 Task: Determine the distance and displacement from Phoenix to Petrified Forest National Park.
Action: Mouse moved to (401, 116)
Screenshot: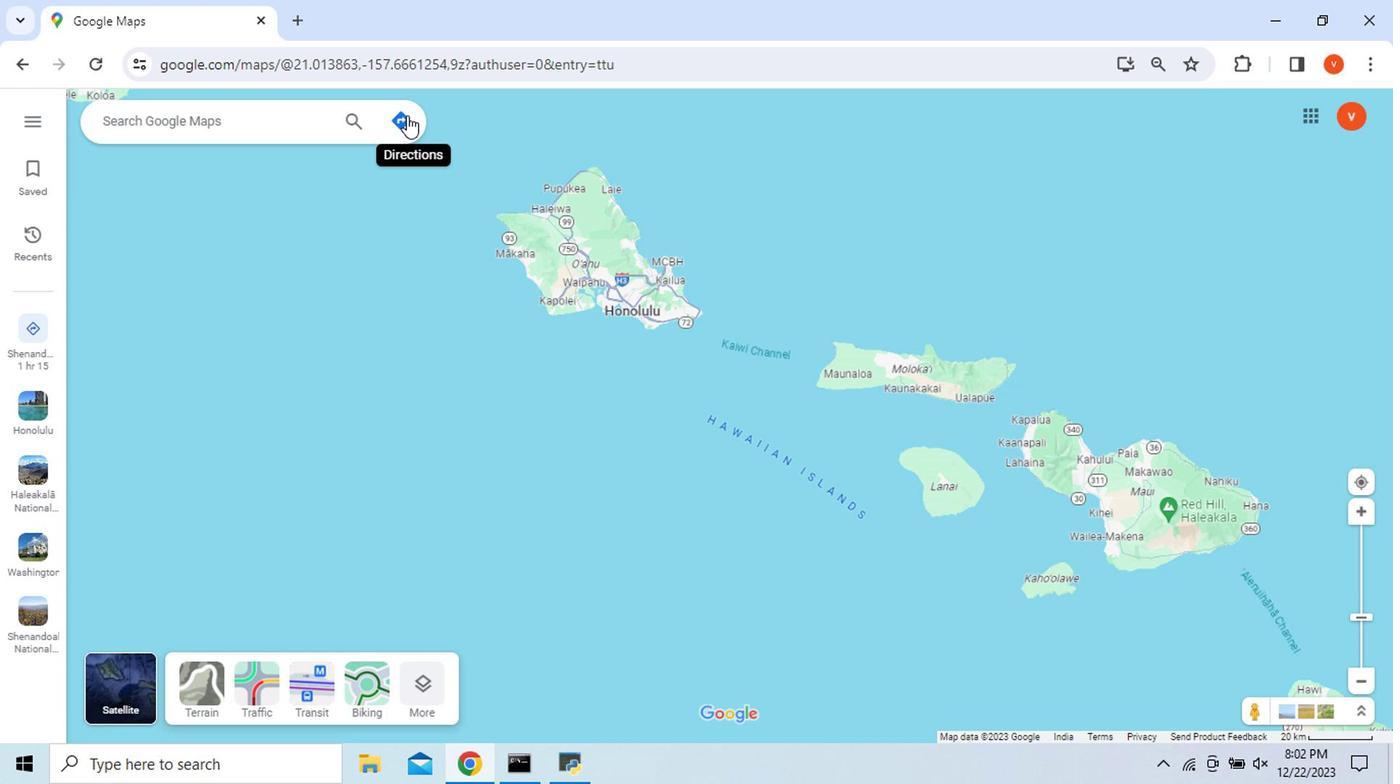 
Action: Mouse pressed left at (401, 116)
Screenshot: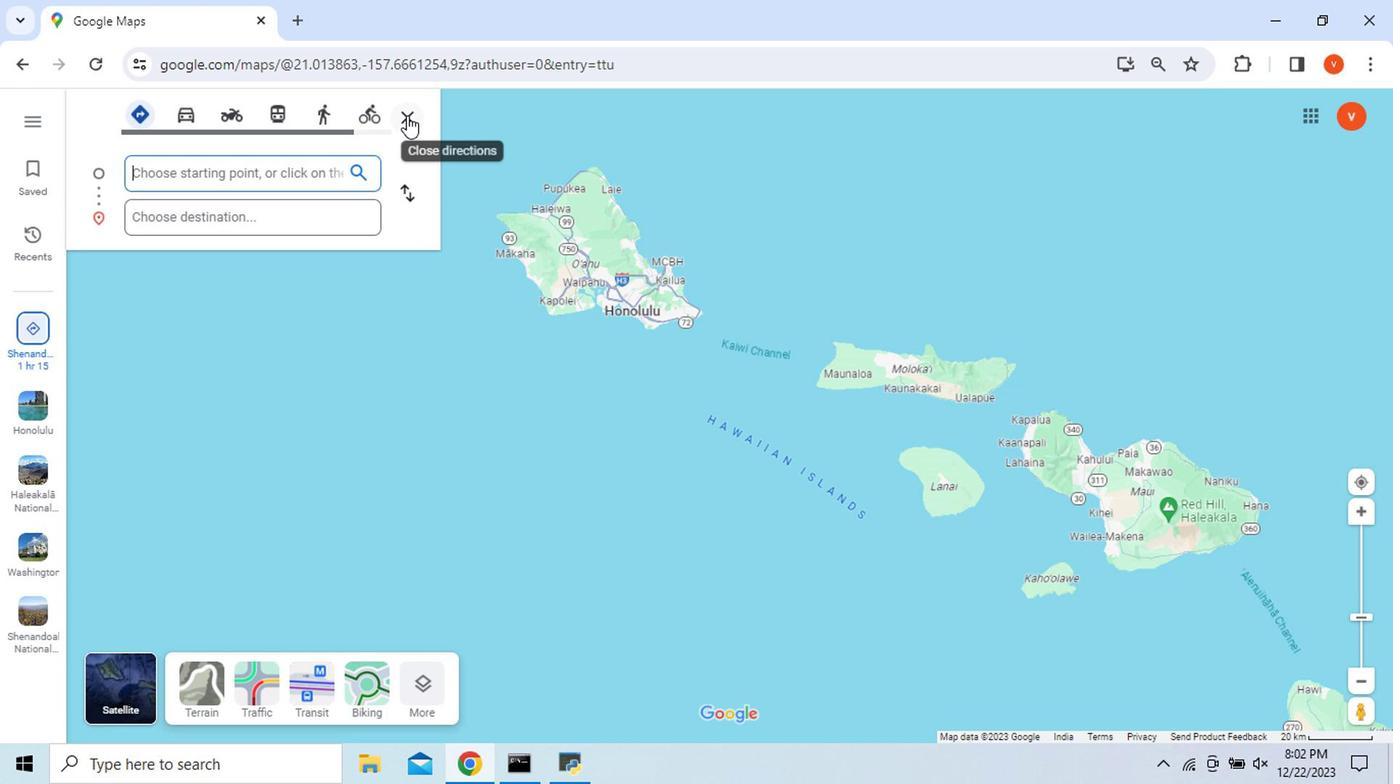 
Action: Mouse moved to (659, 301)
Screenshot: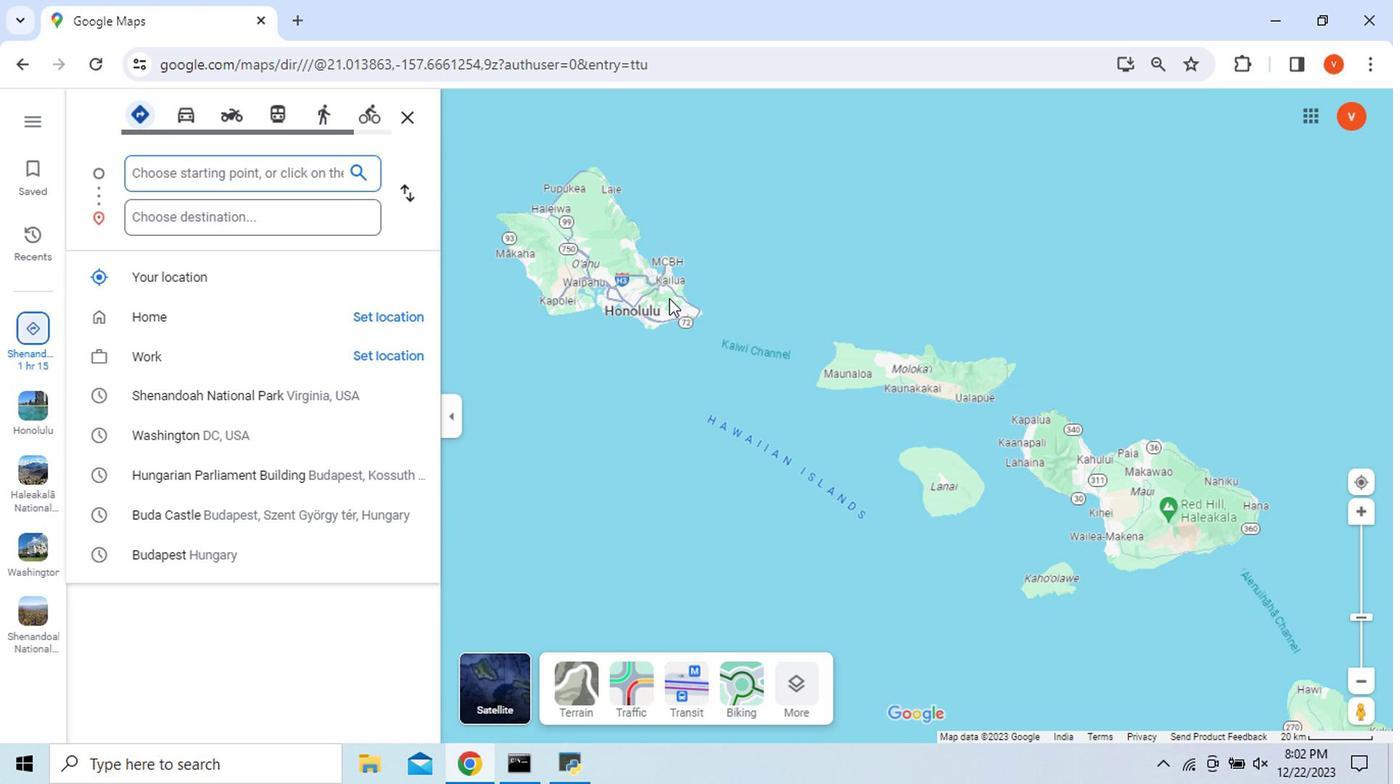 
Action: Key pressed <Key.shift_r>Phoen
Screenshot: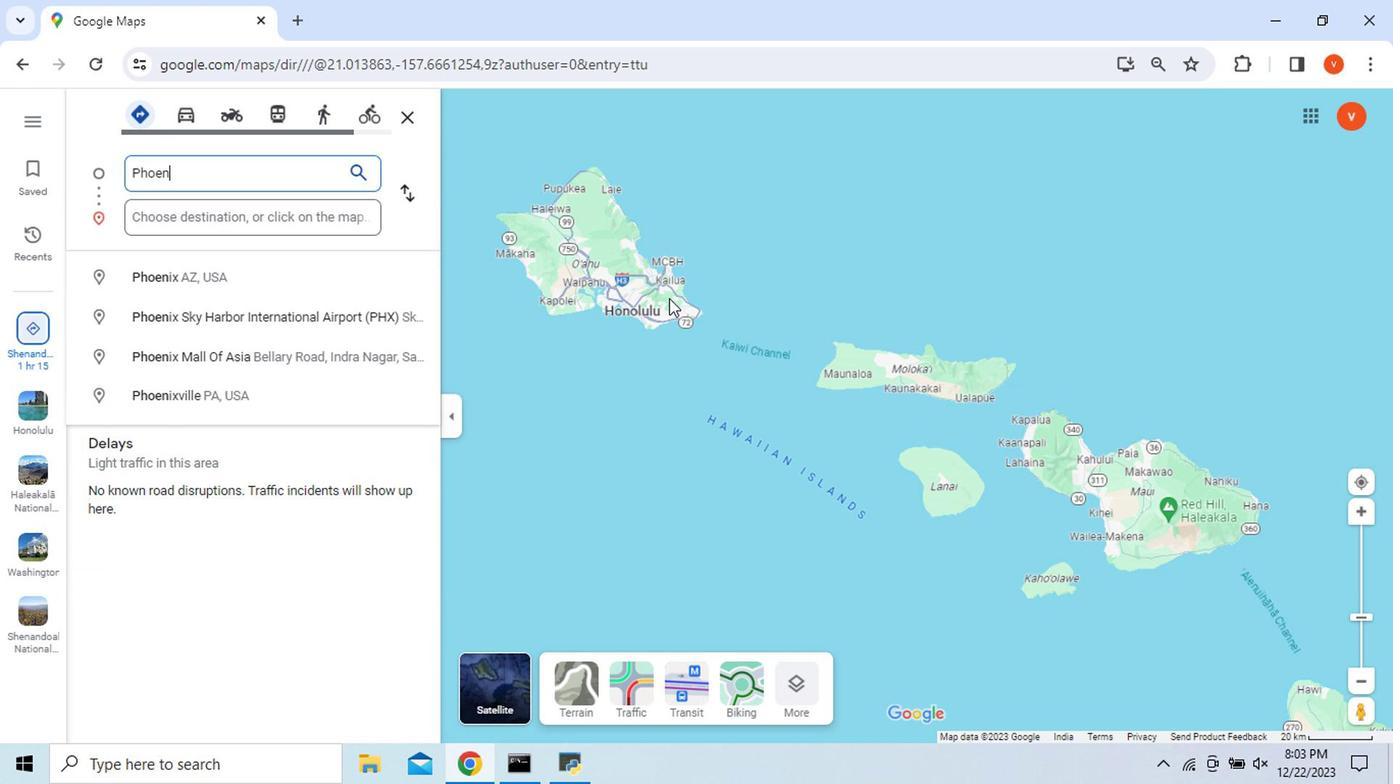 
Action: Mouse moved to (215, 279)
Screenshot: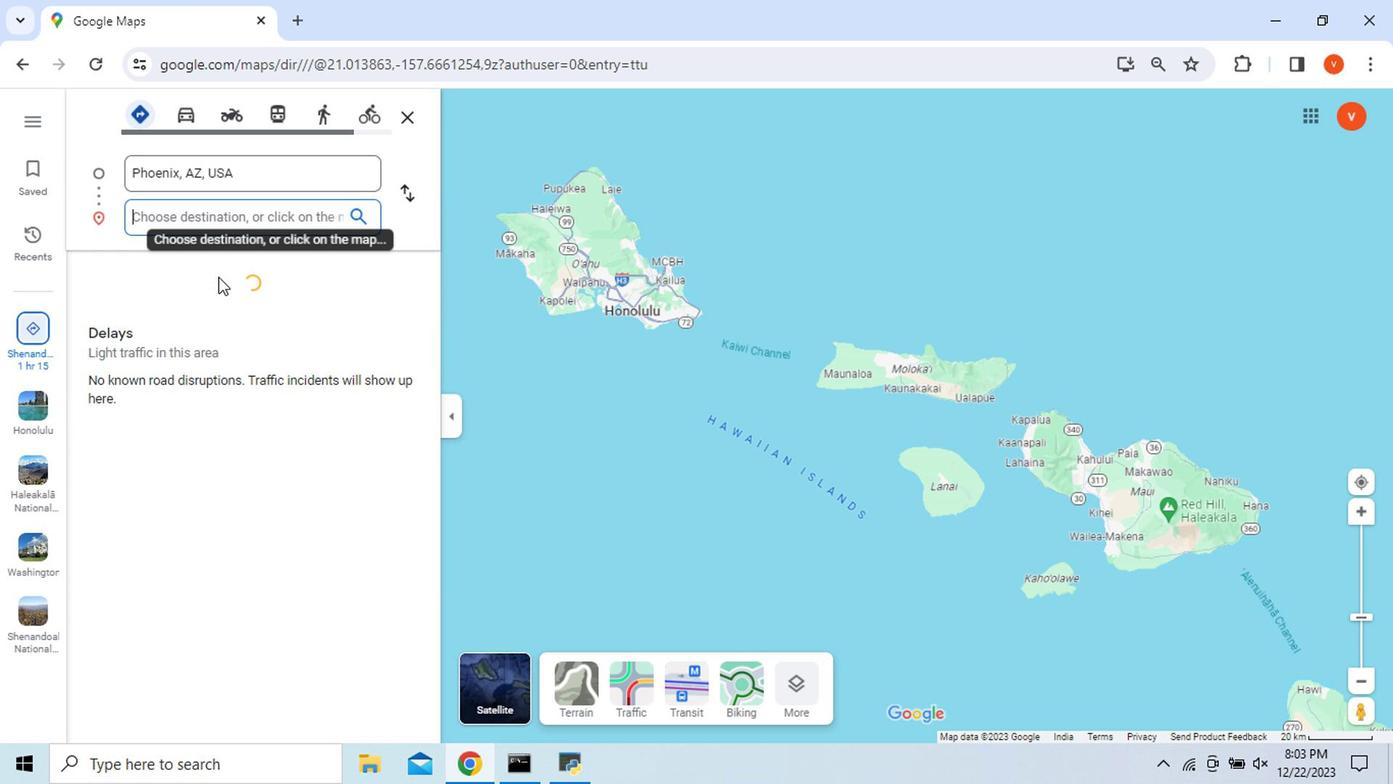 
Action: Mouse pressed left at (215, 279)
Screenshot: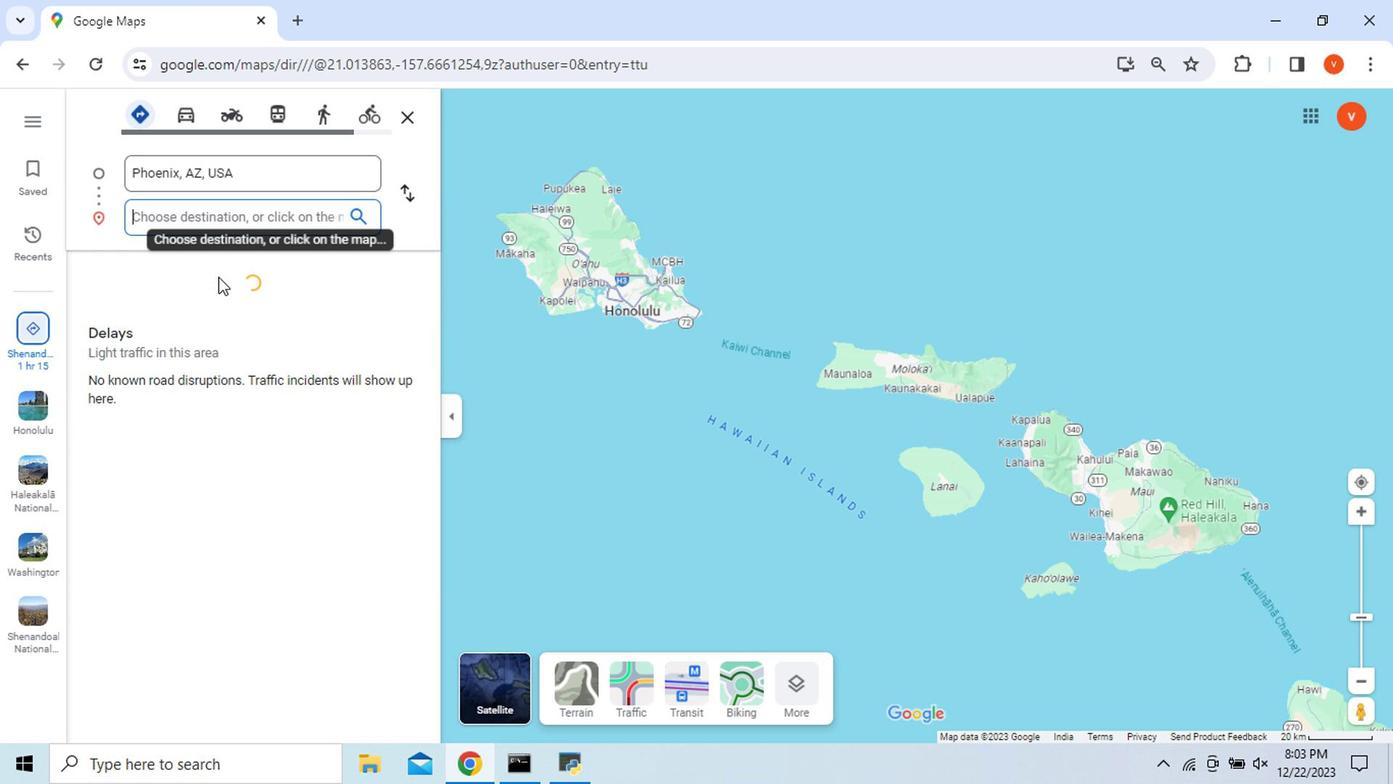 
Action: Mouse moved to (288, 365)
Screenshot: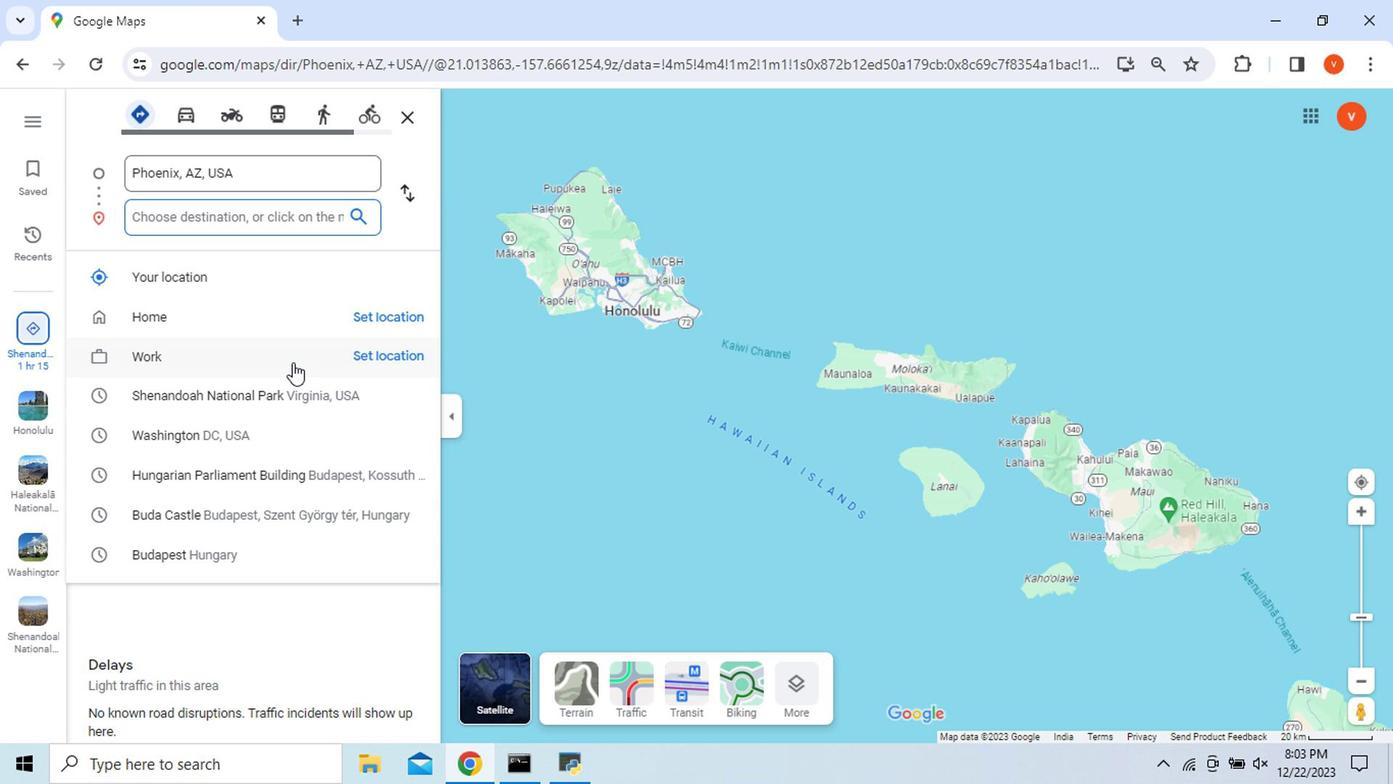 
Action: Key pressed <Key.shift_r>Petrif
Screenshot: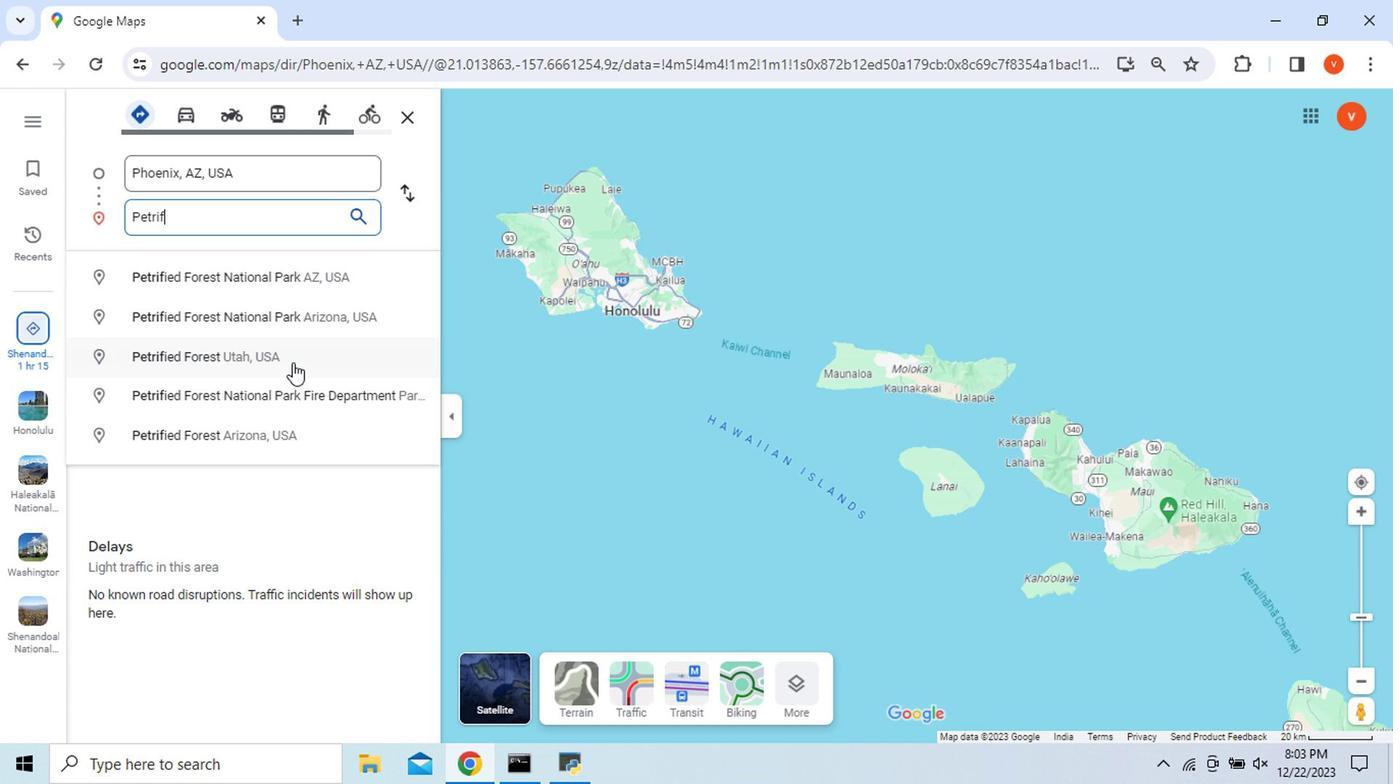 
Action: Mouse moved to (331, 279)
Screenshot: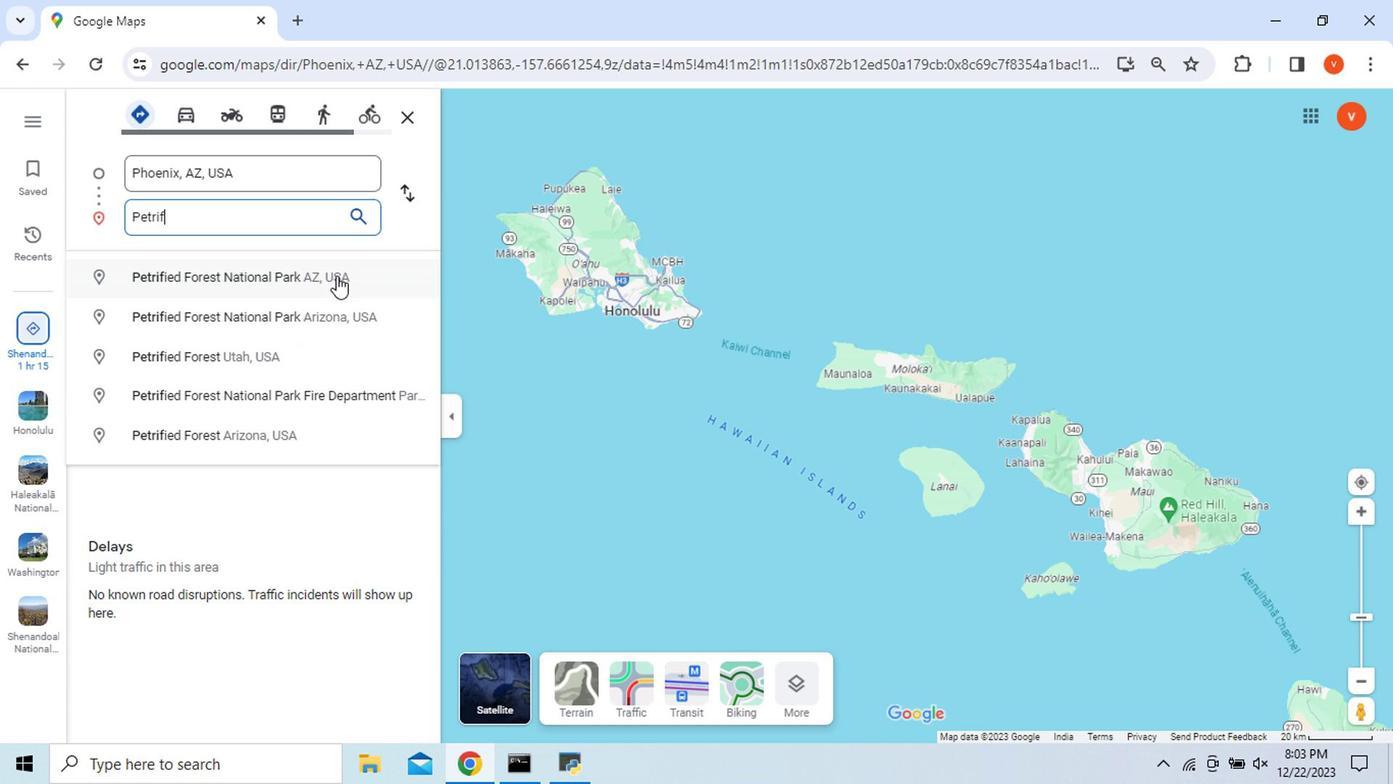 
Action: Mouse pressed left at (331, 279)
Screenshot: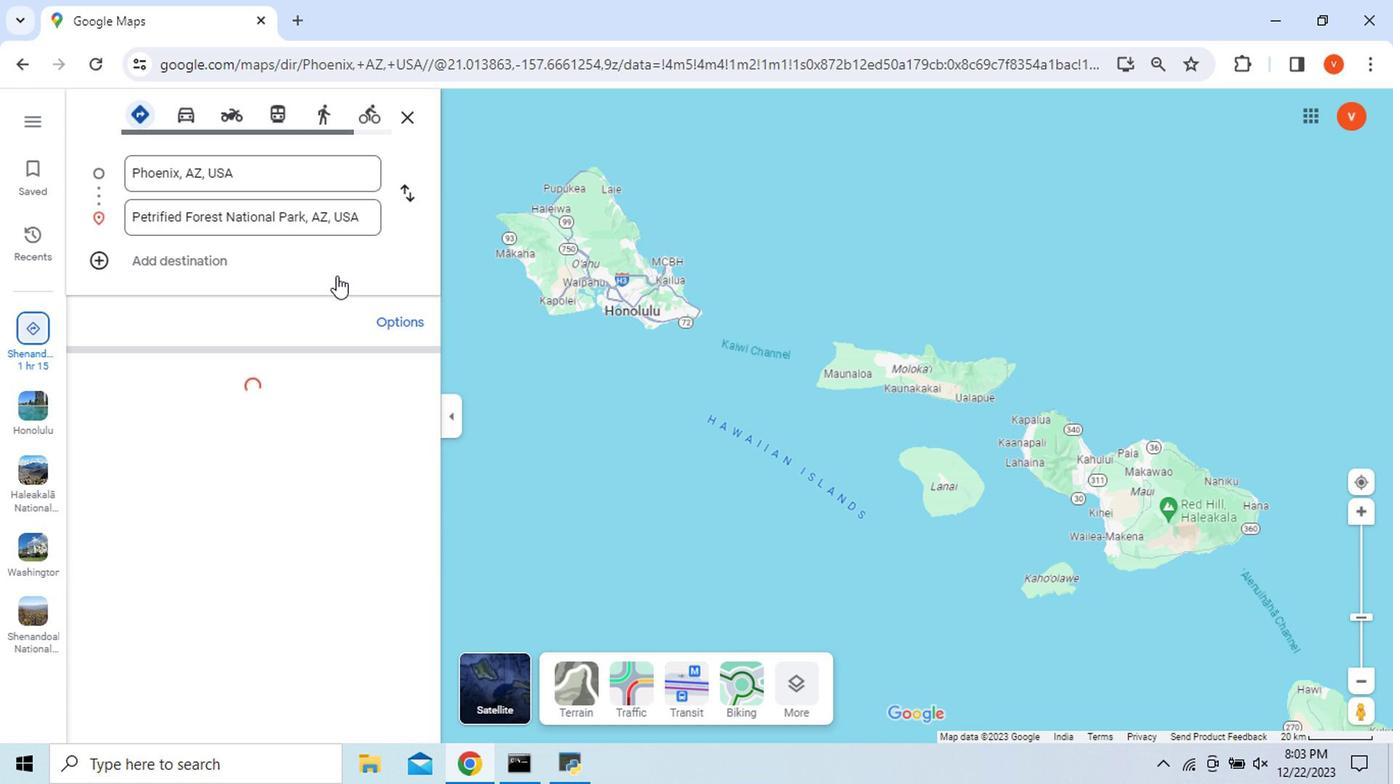 
Action: Mouse moved to (858, 509)
Screenshot: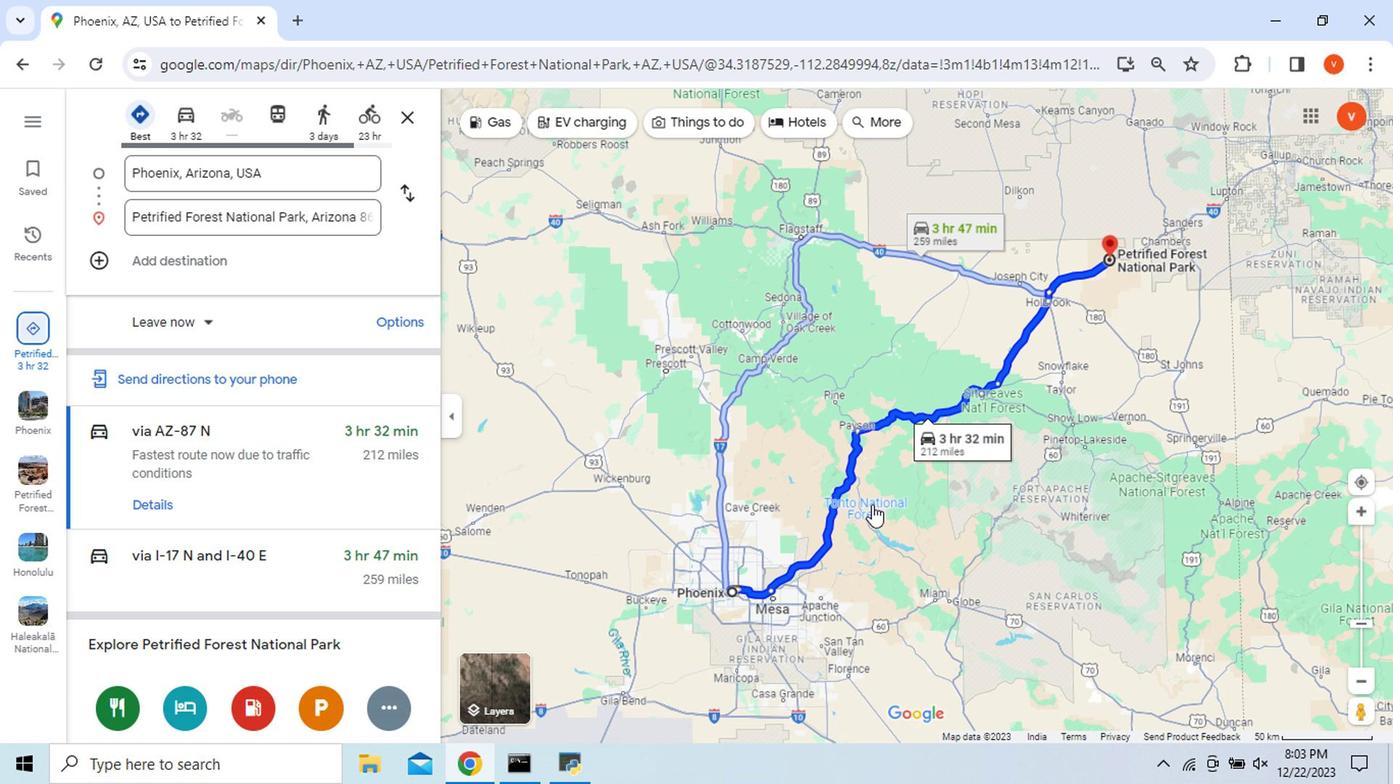 
Action: Mouse pressed right at (858, 509)
Screenshot: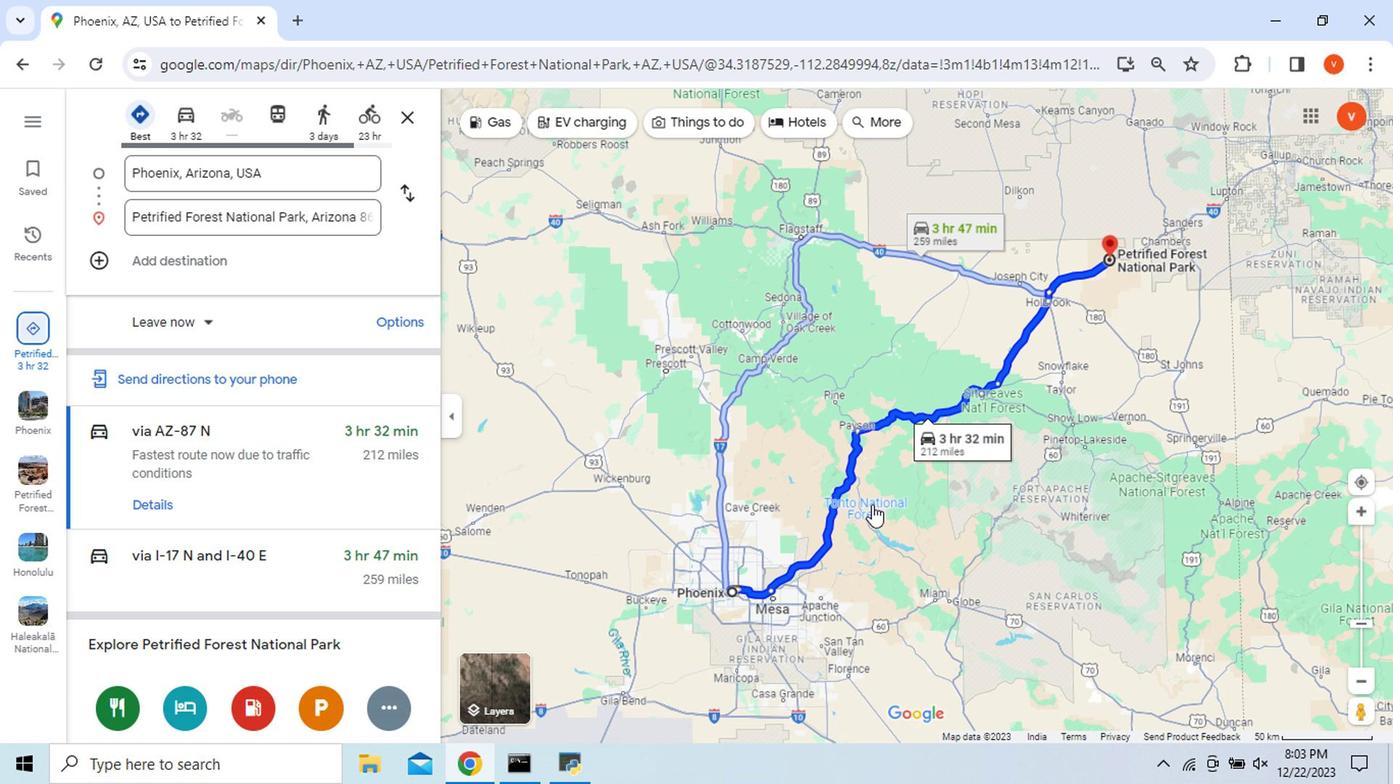 
Action: Mouse moved to (895, 651)
Screenshot: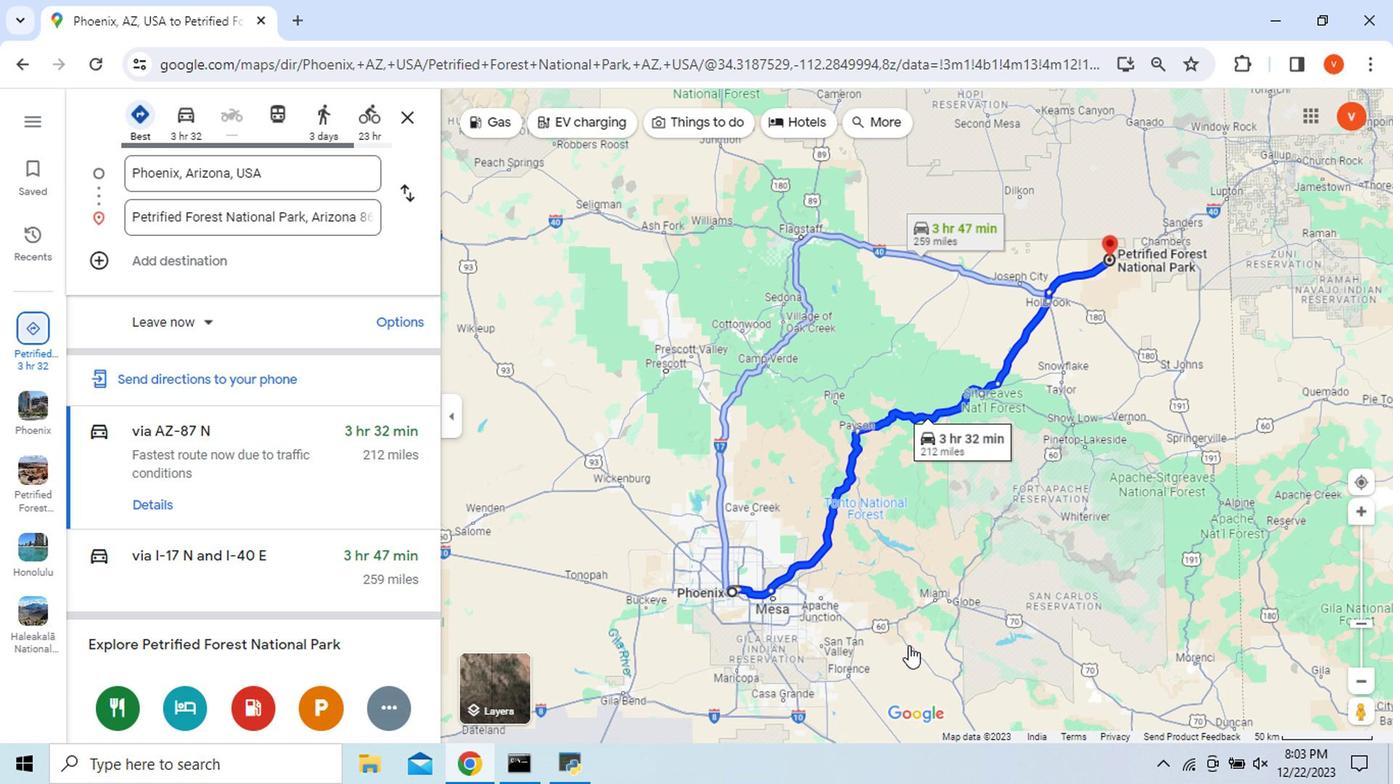 
Action: Mouse pressed left at (895, 651)
Screenshot: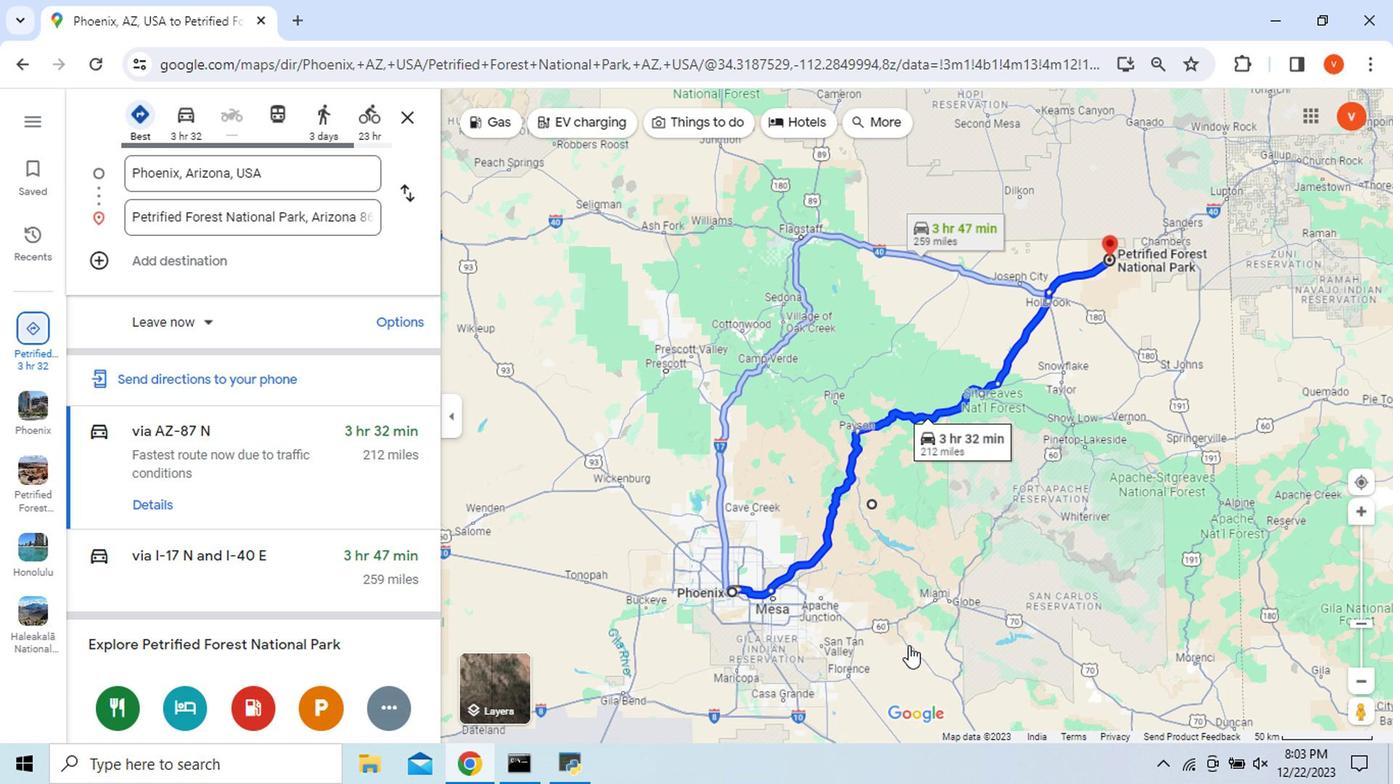 
Action: Mouse moved to (860, 514)
Screenshot: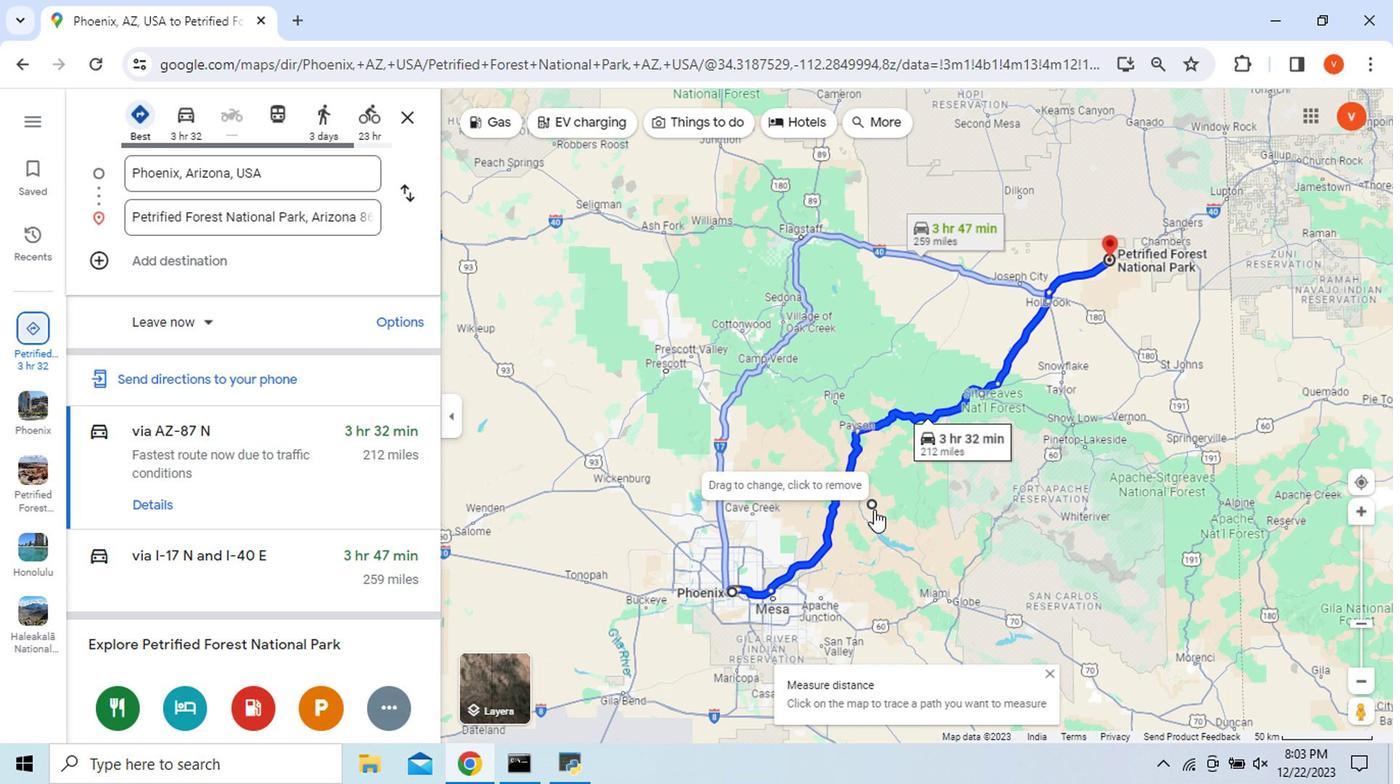 
Action: Mouse pressed left at (860, 514)
Screenshot: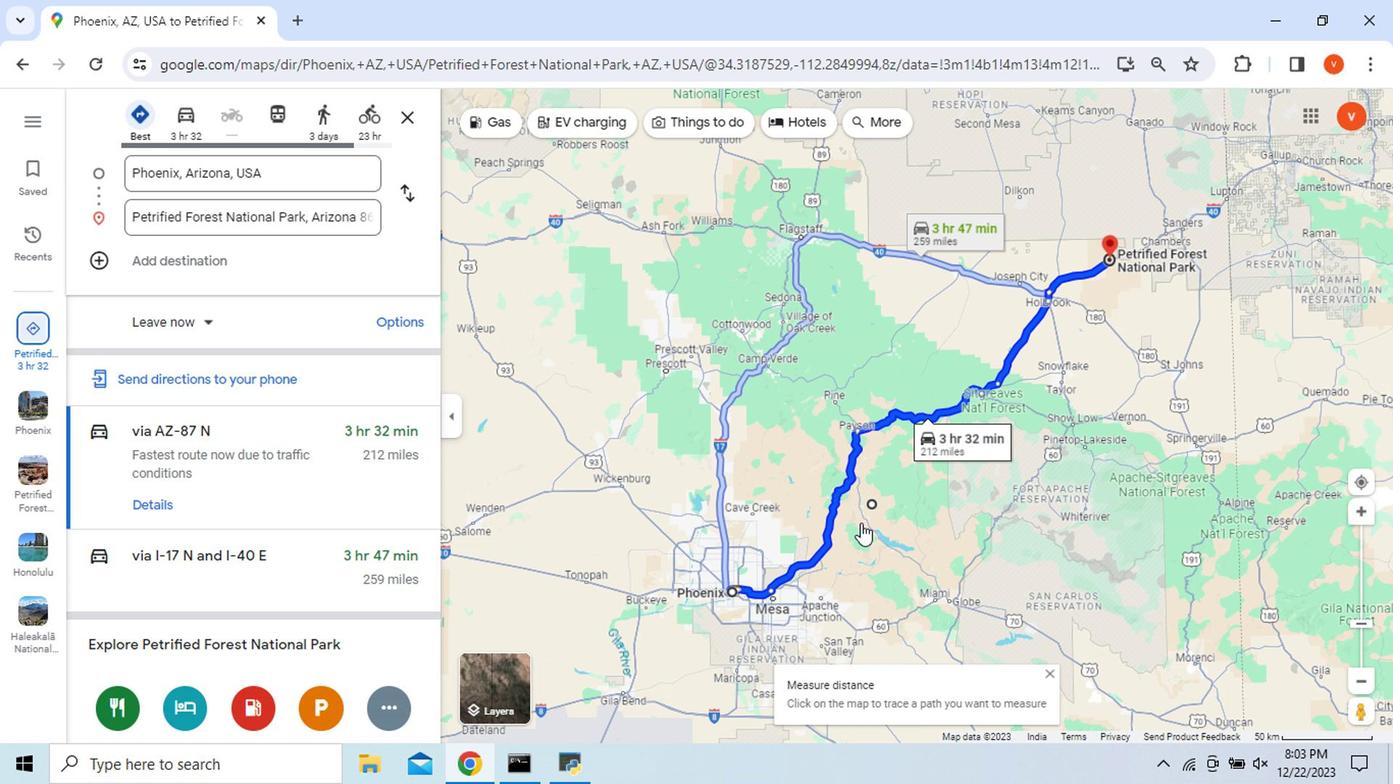 
Action: Mouse moved to (738, 607)
Screenshot: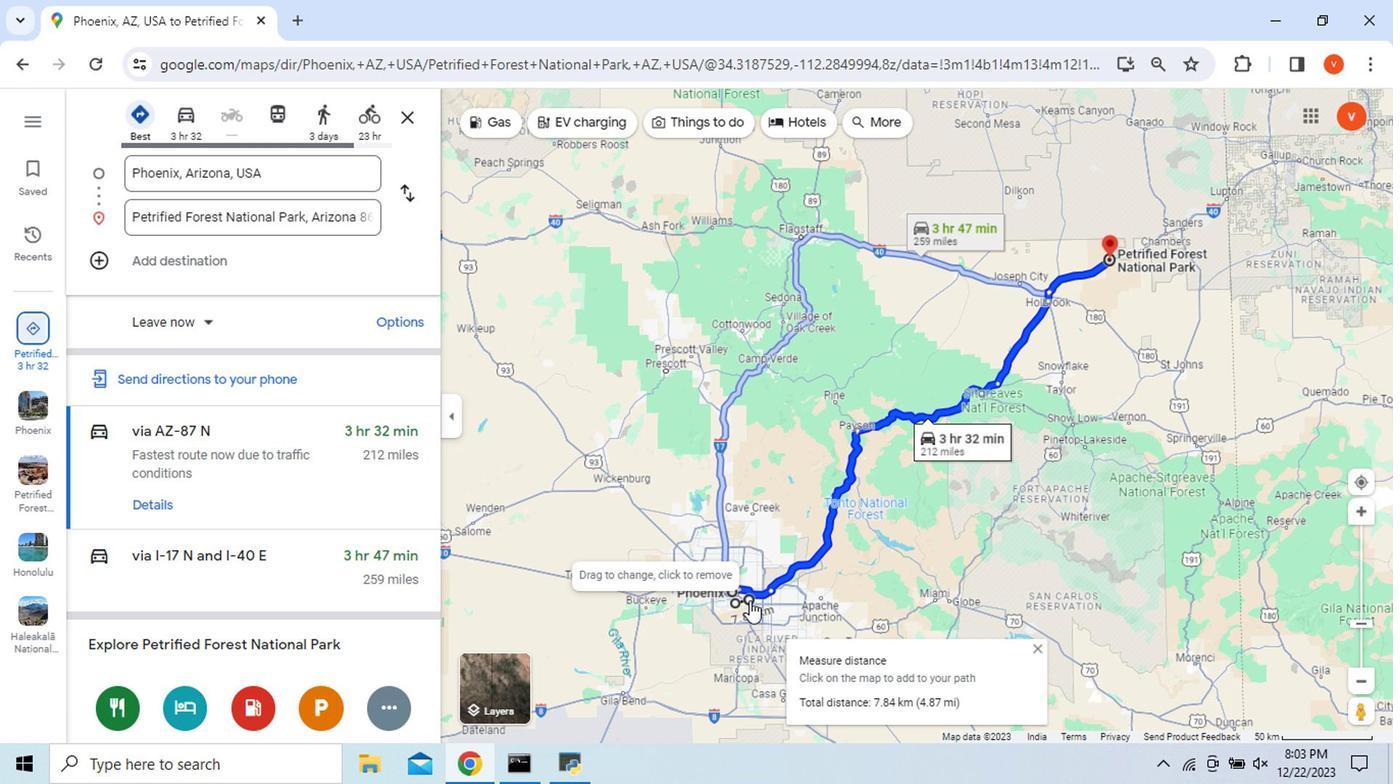 
Action: Mouse pressed left at (738, 607)
Screenshot: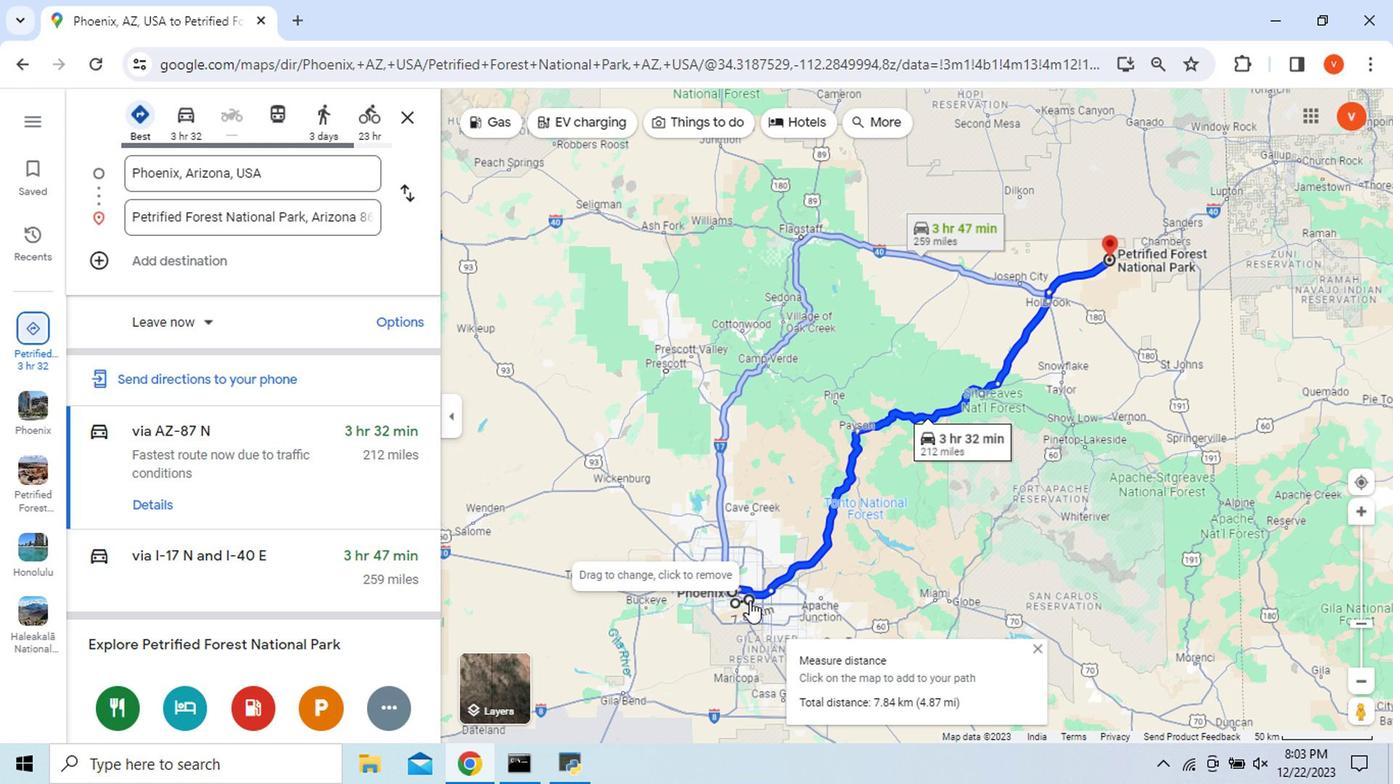
Action: Mouse moved to (722, 608)
Screenshot: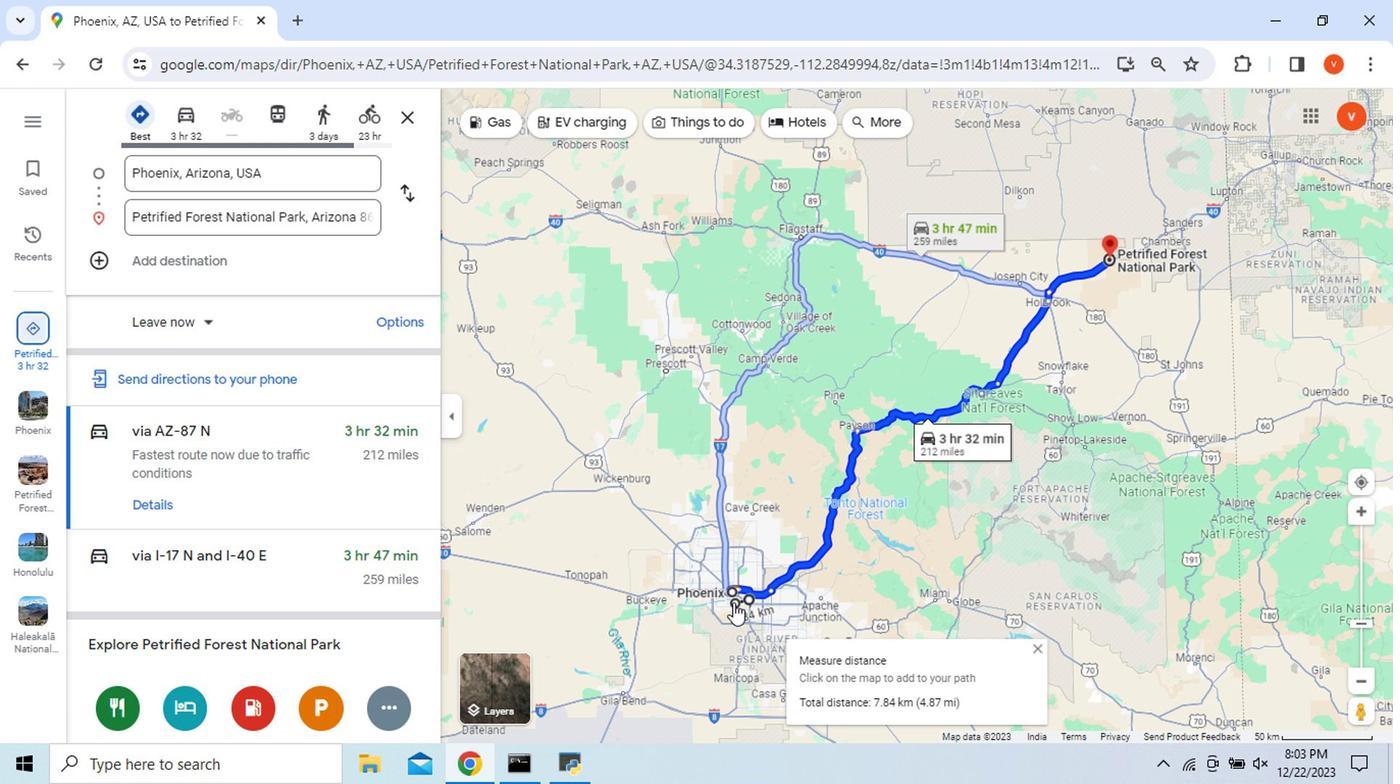 
Action: Mouse pressed left at (722, 608)
Screenshot: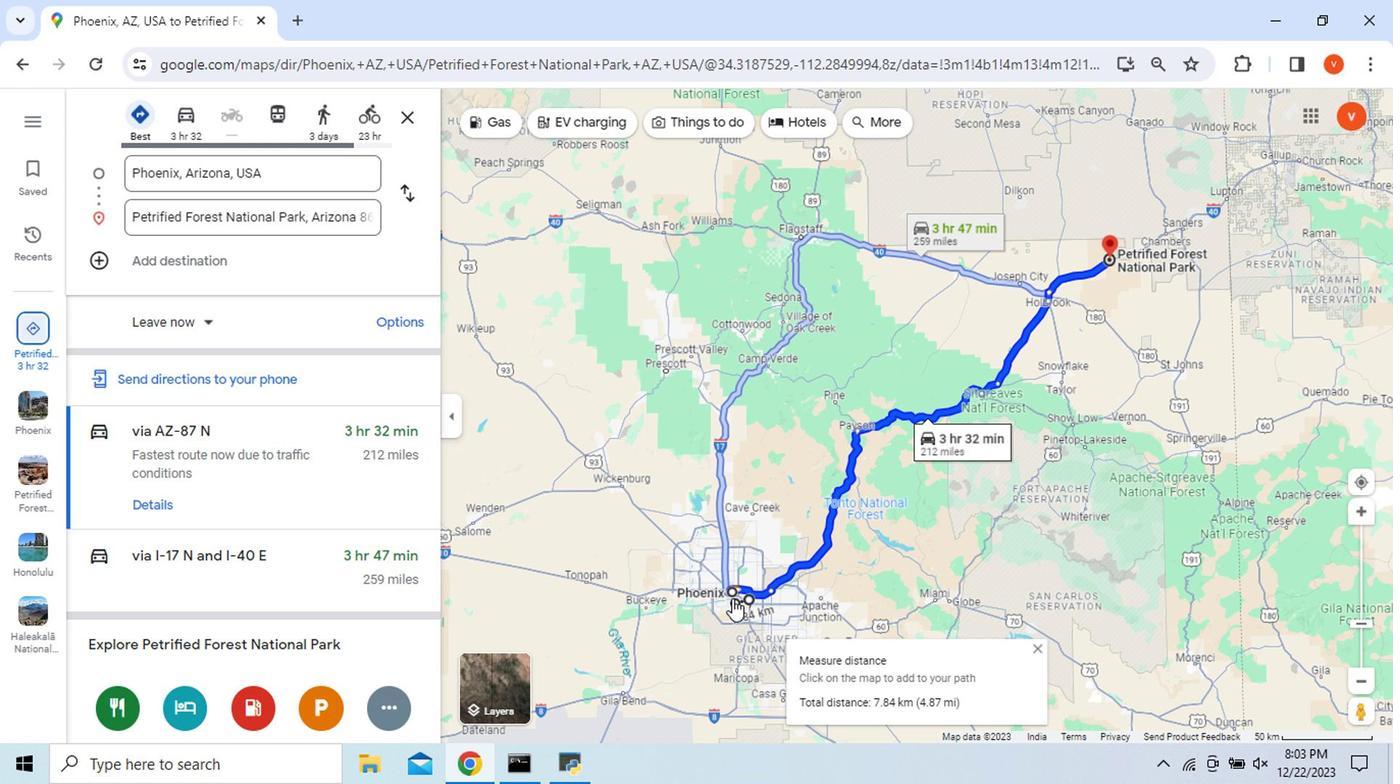 
Action: Mouse moved to (740, 603)
Screenshot: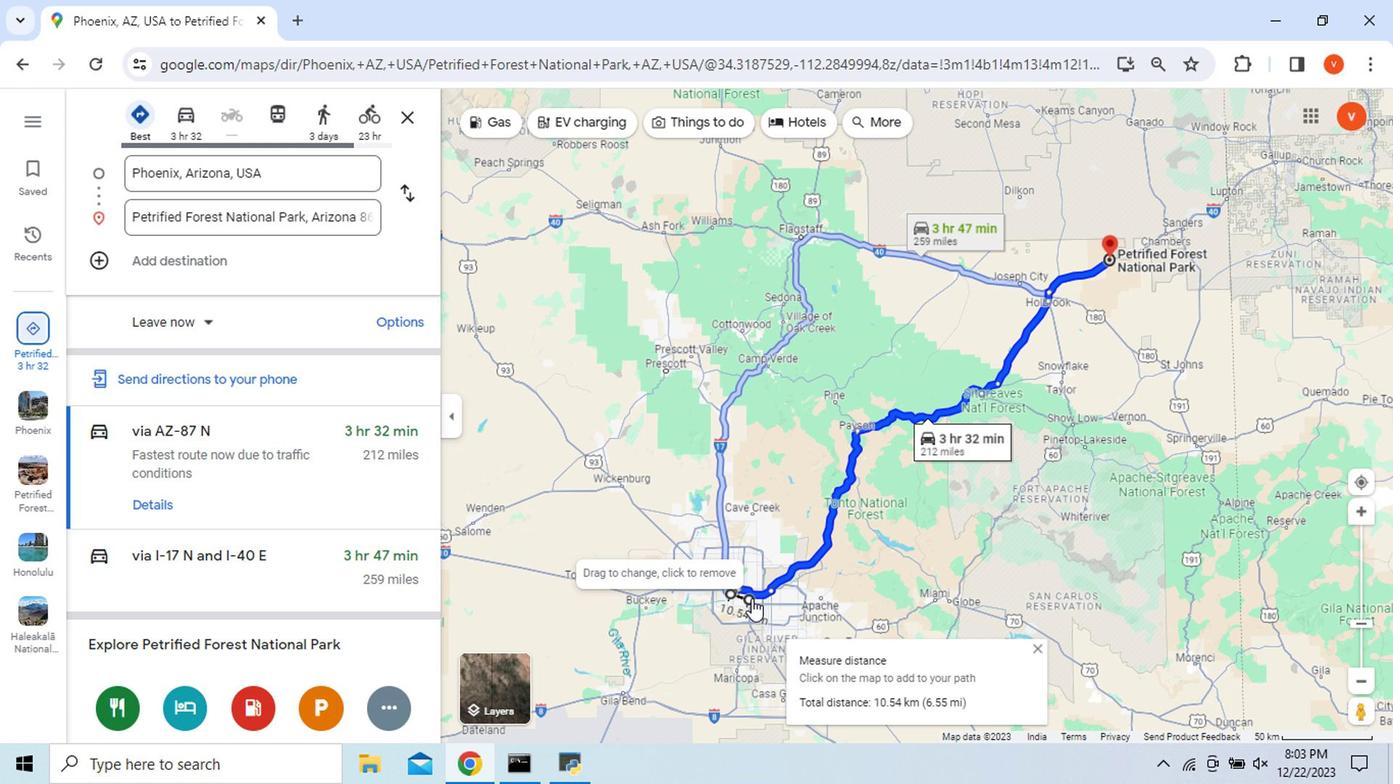 
Action: Mouse pressed left at (740, 603)
Screenshot: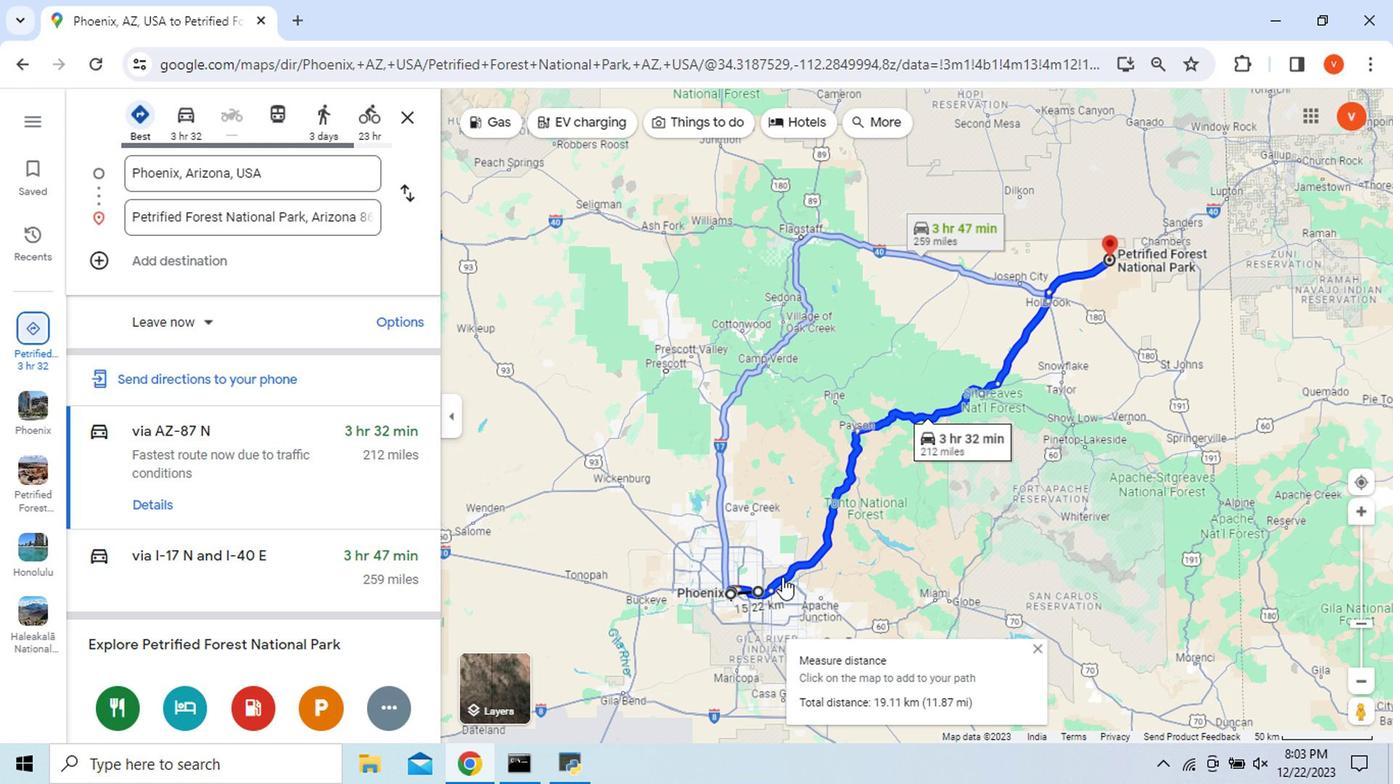 
Action: Mouse moved to (871, 460)
Screenshot: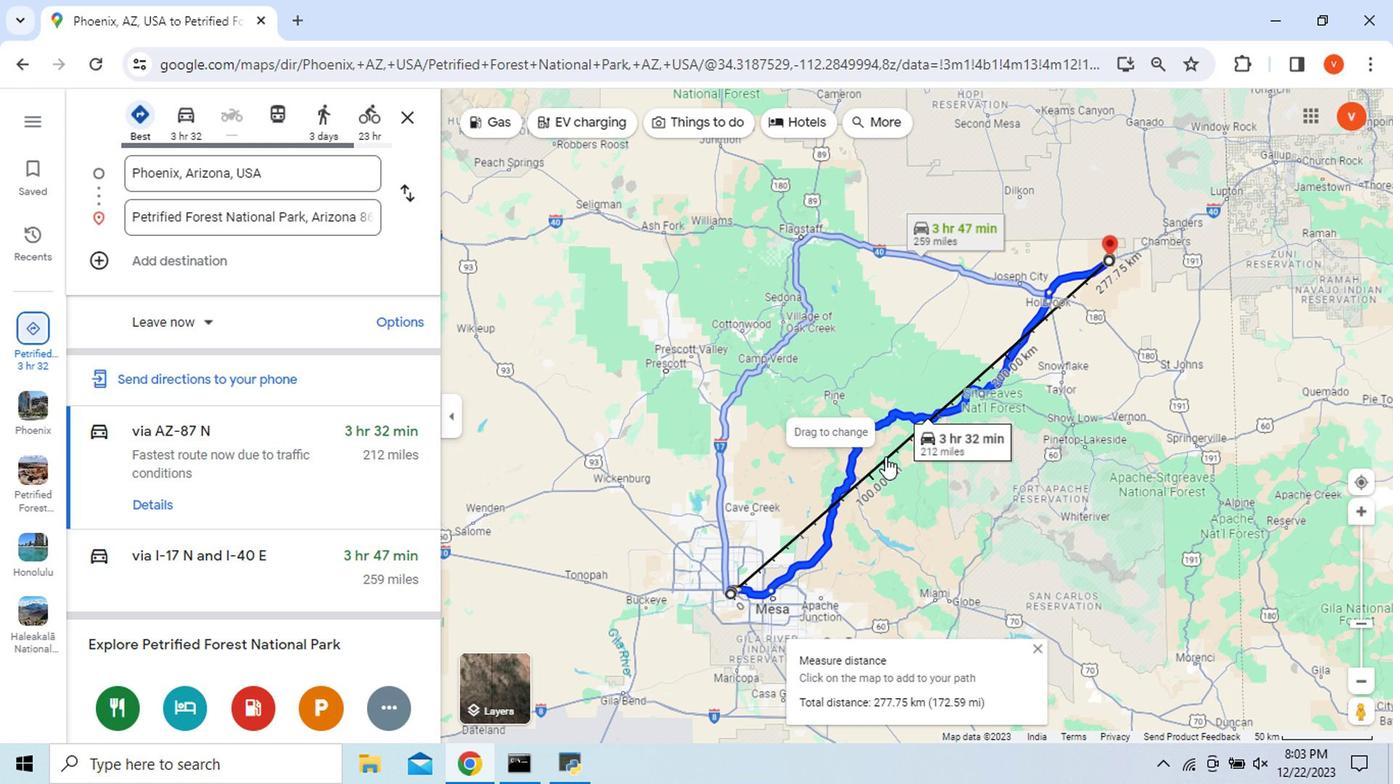 
Action: Mouse pressed left at (871, 460)
Screenshot: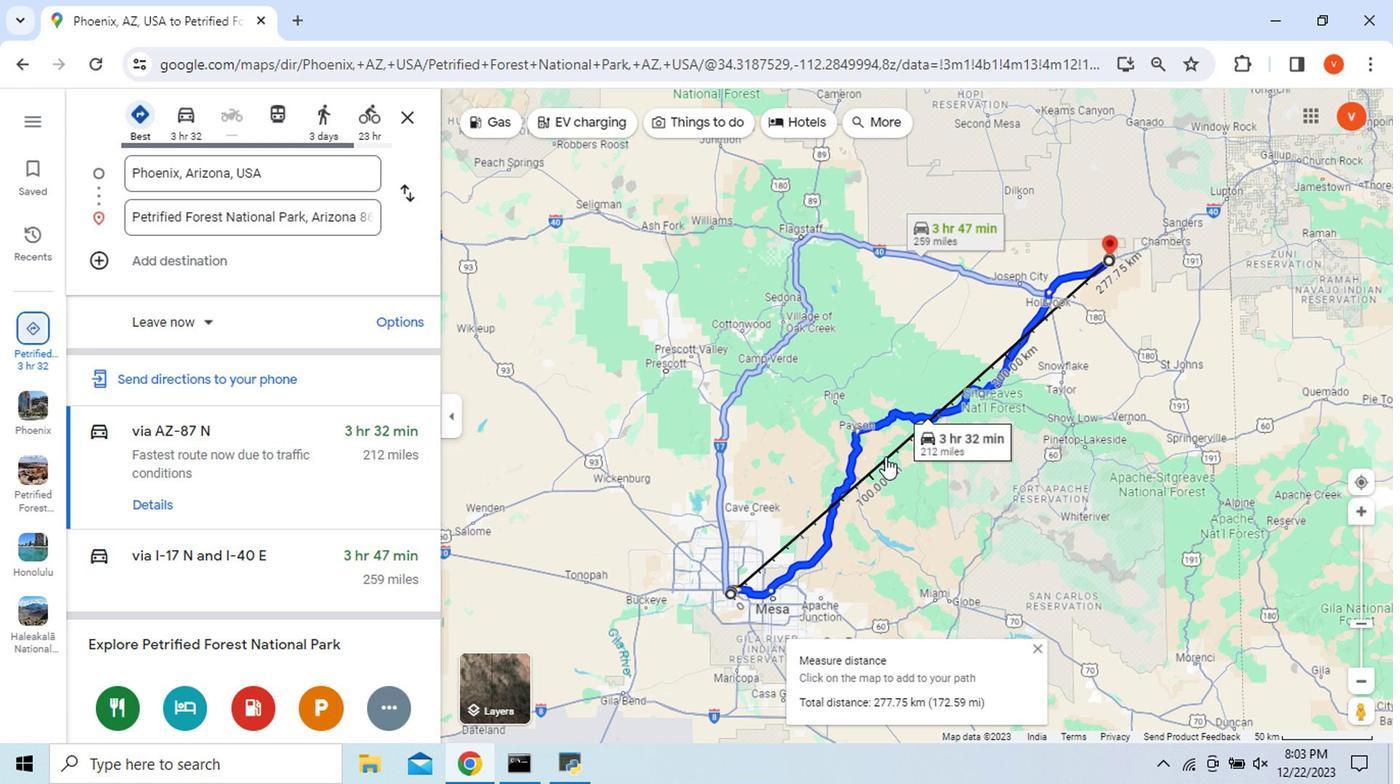 
Action: Mouse moved to (495, 677)
Screenshot: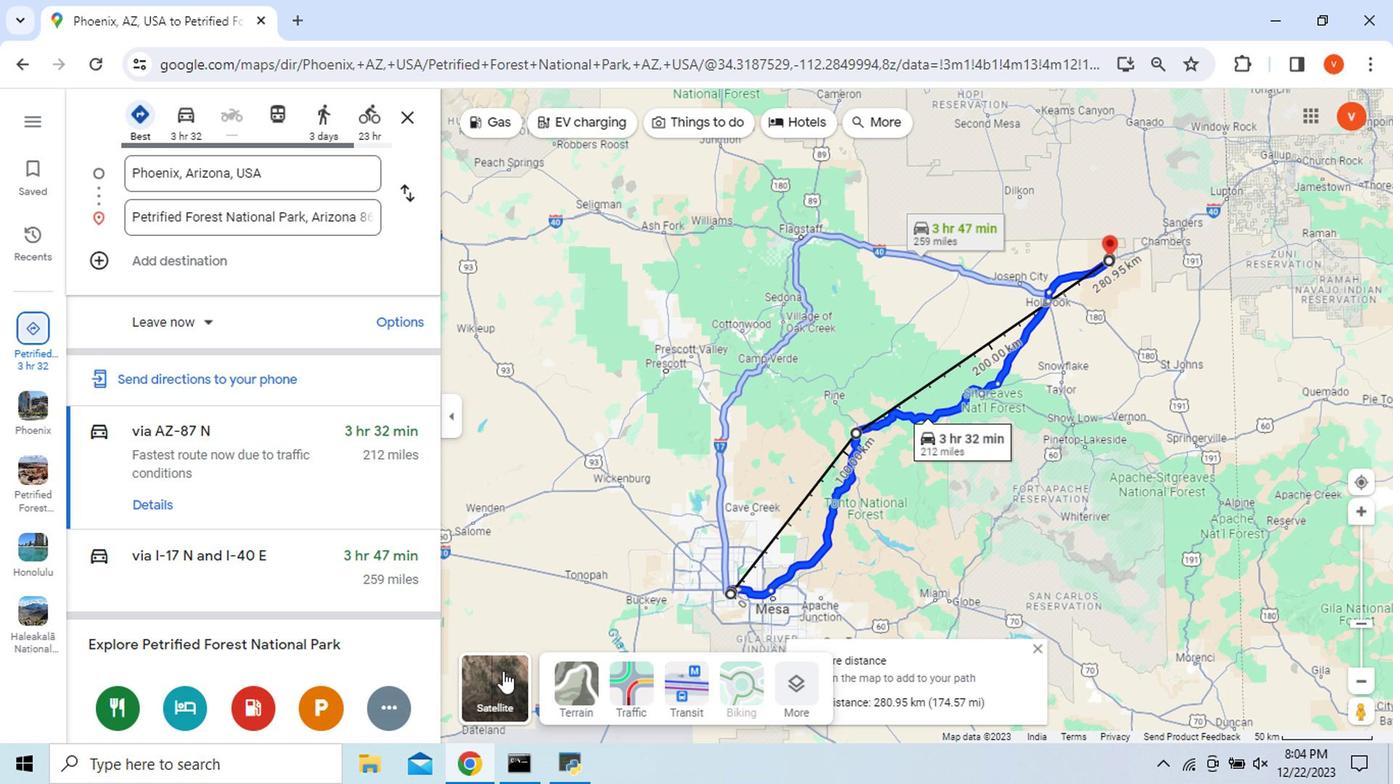 
Action: Mouse pressed left at (495, 677)
Screenshot: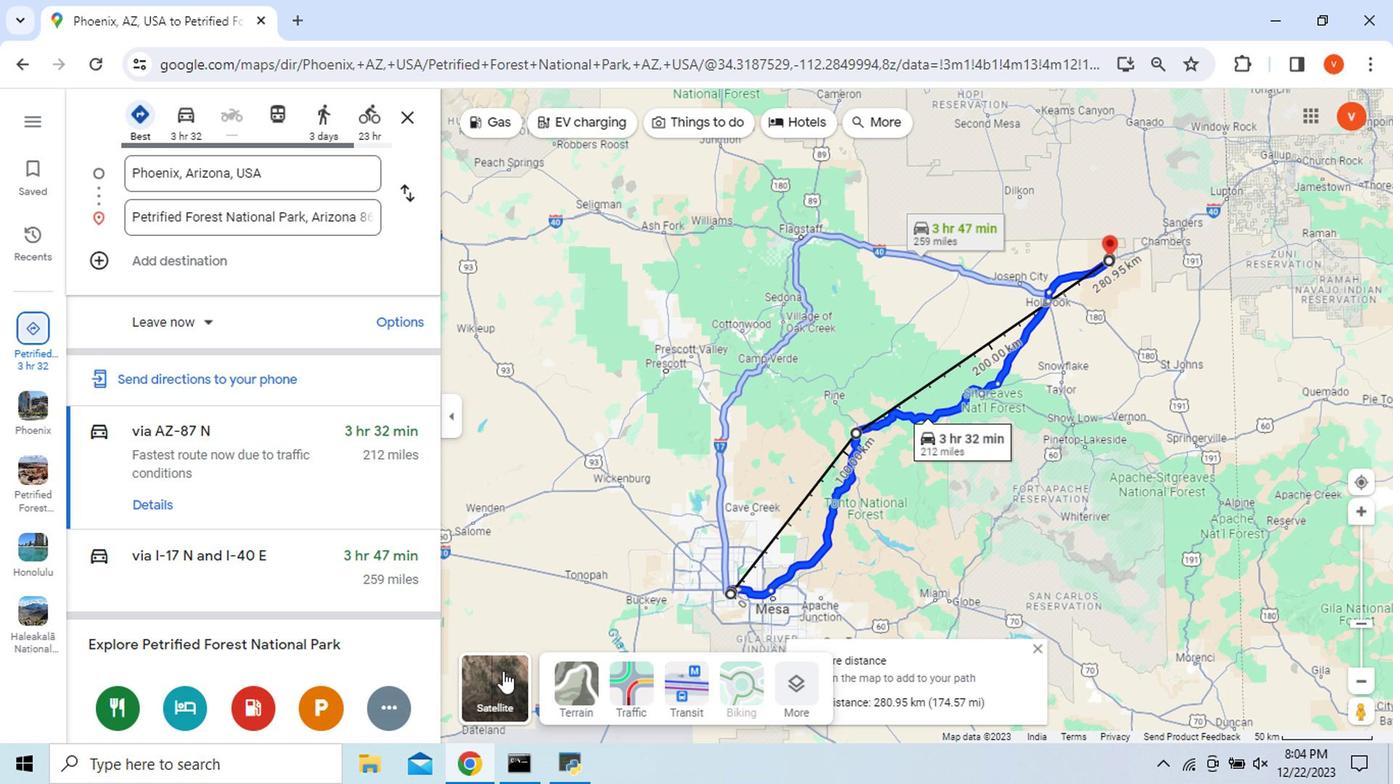 
Action: Mouse moved to (656, 554)
Screenshot: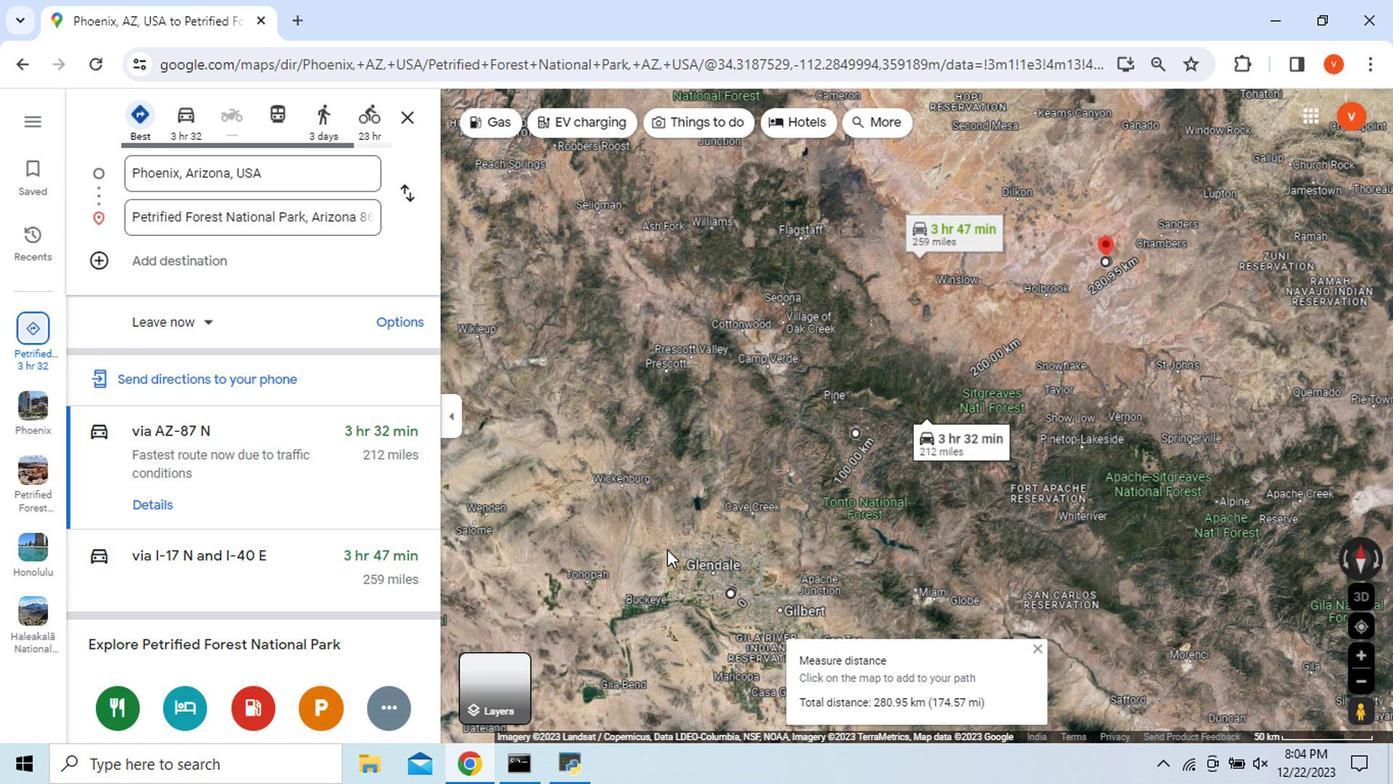 
Action: Mouse scrolled (656, 553) with delta (0, 0)
Screenshot: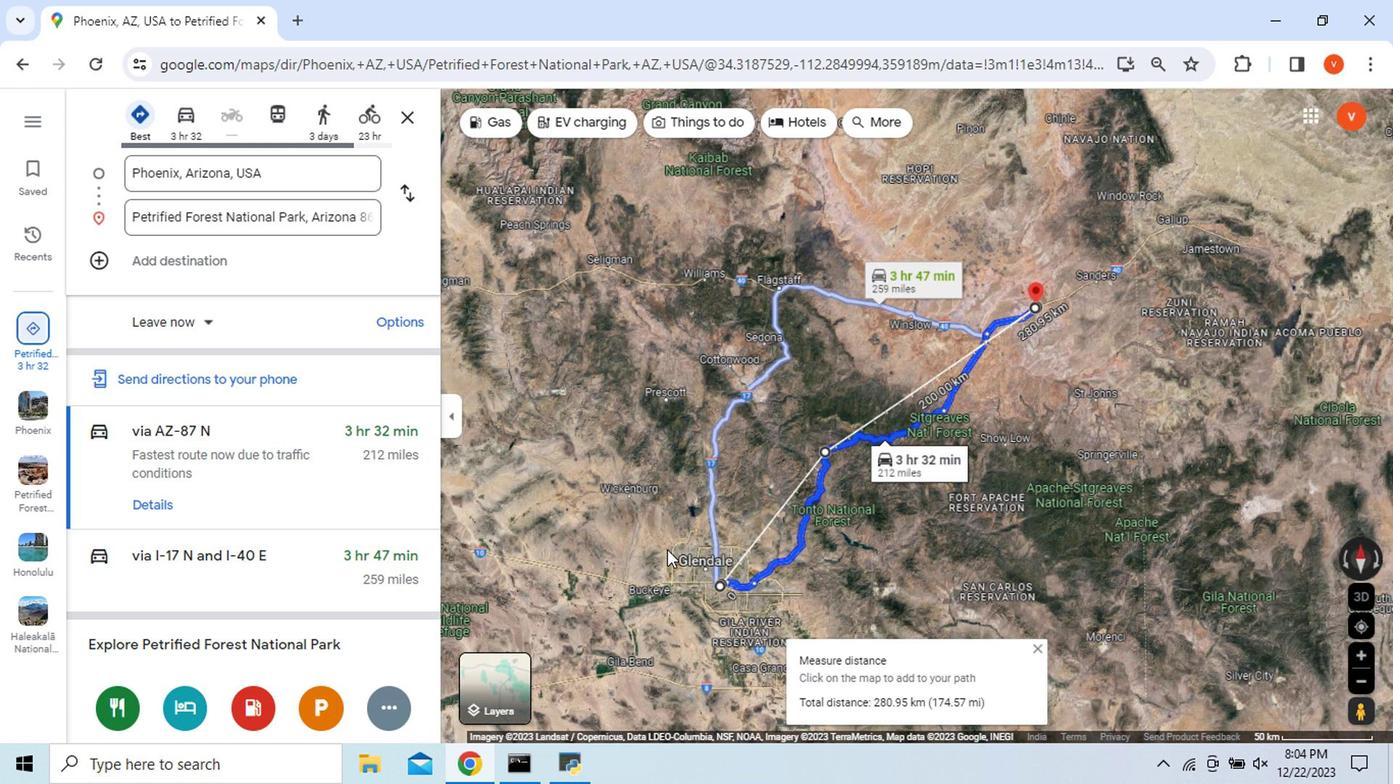 
Action: Mouse scrolled (656, 553) with delta (0, 0)
Screenshot: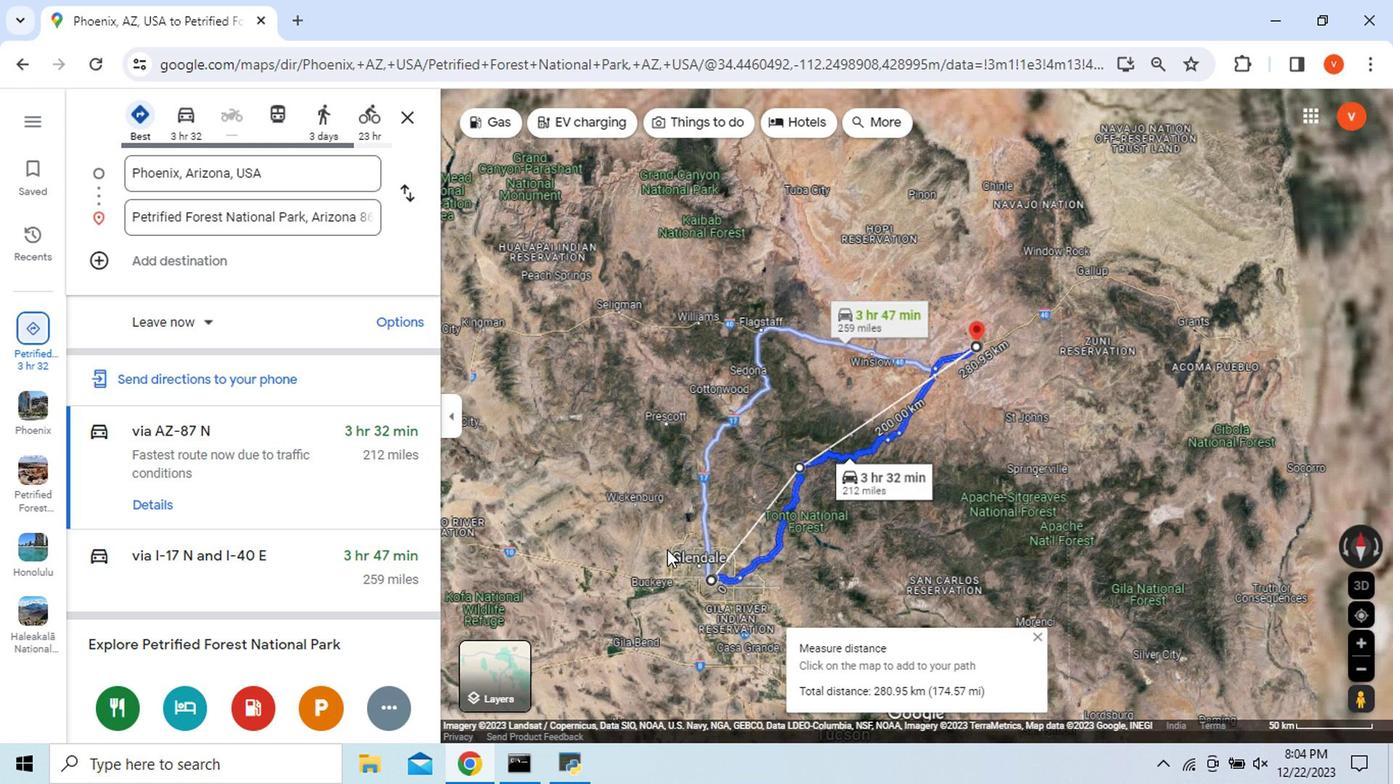
Action: Mouse scrolled (656, 553) with delta (0, 0)
Screenshot: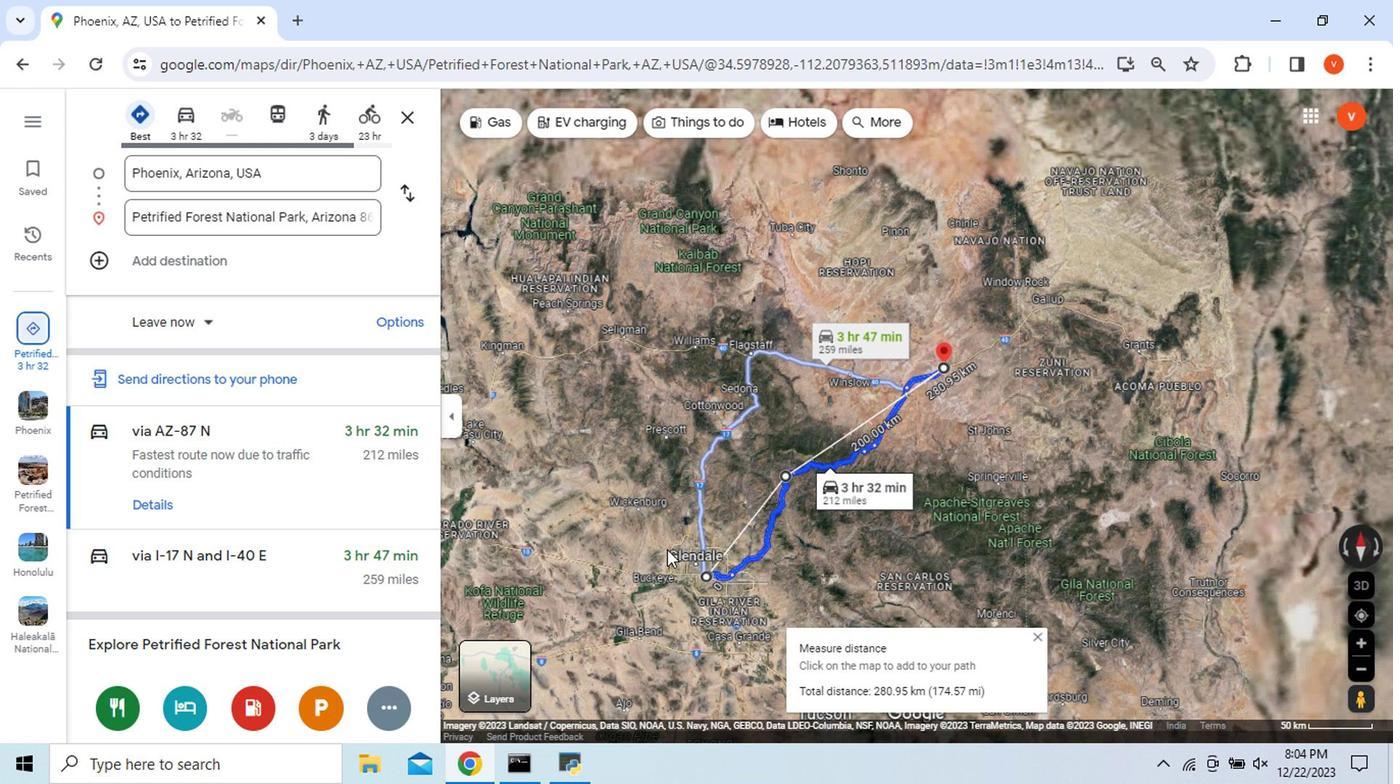 
Action: Mouse scrolled (656, 555) with delta (0, 0)
Screenshot: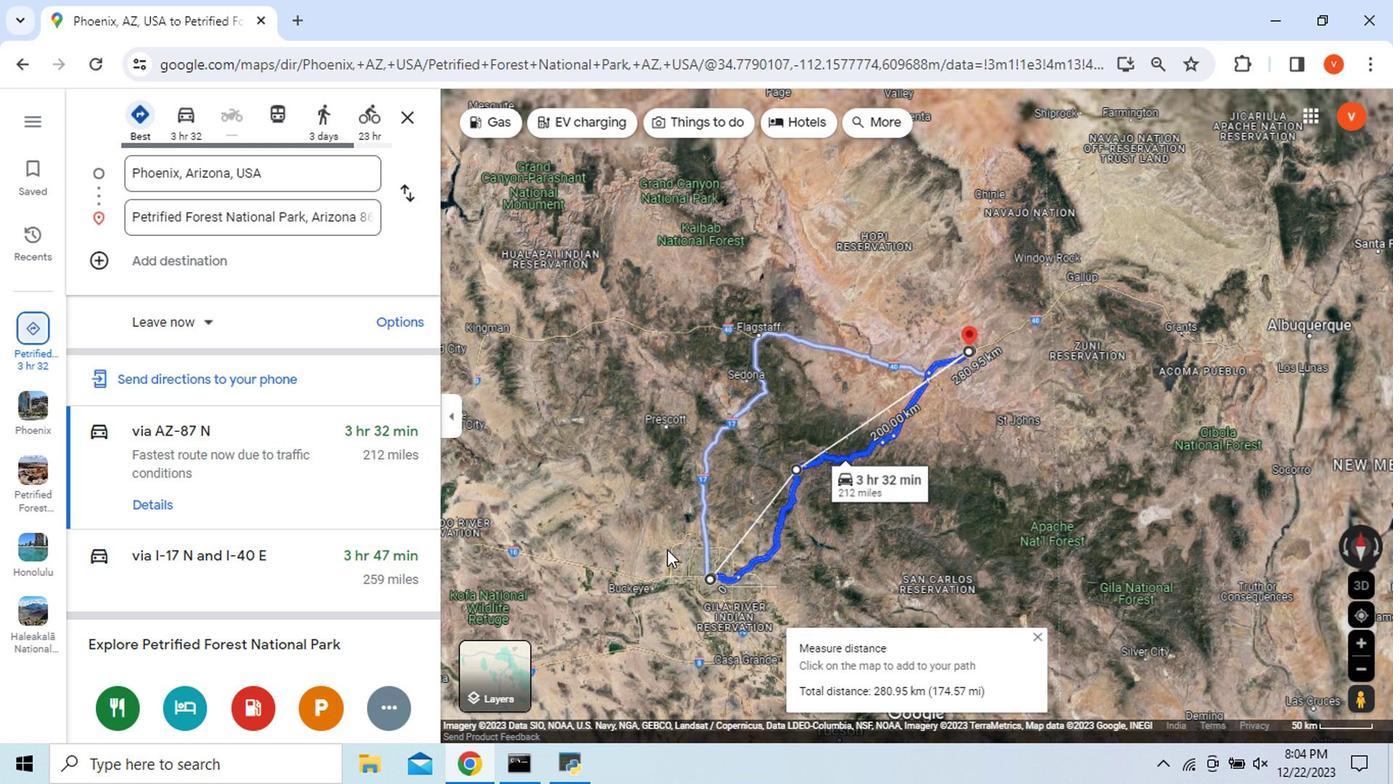
Action: Mouse scrolled (656, 555) with delta (0, 0)
Screenshot: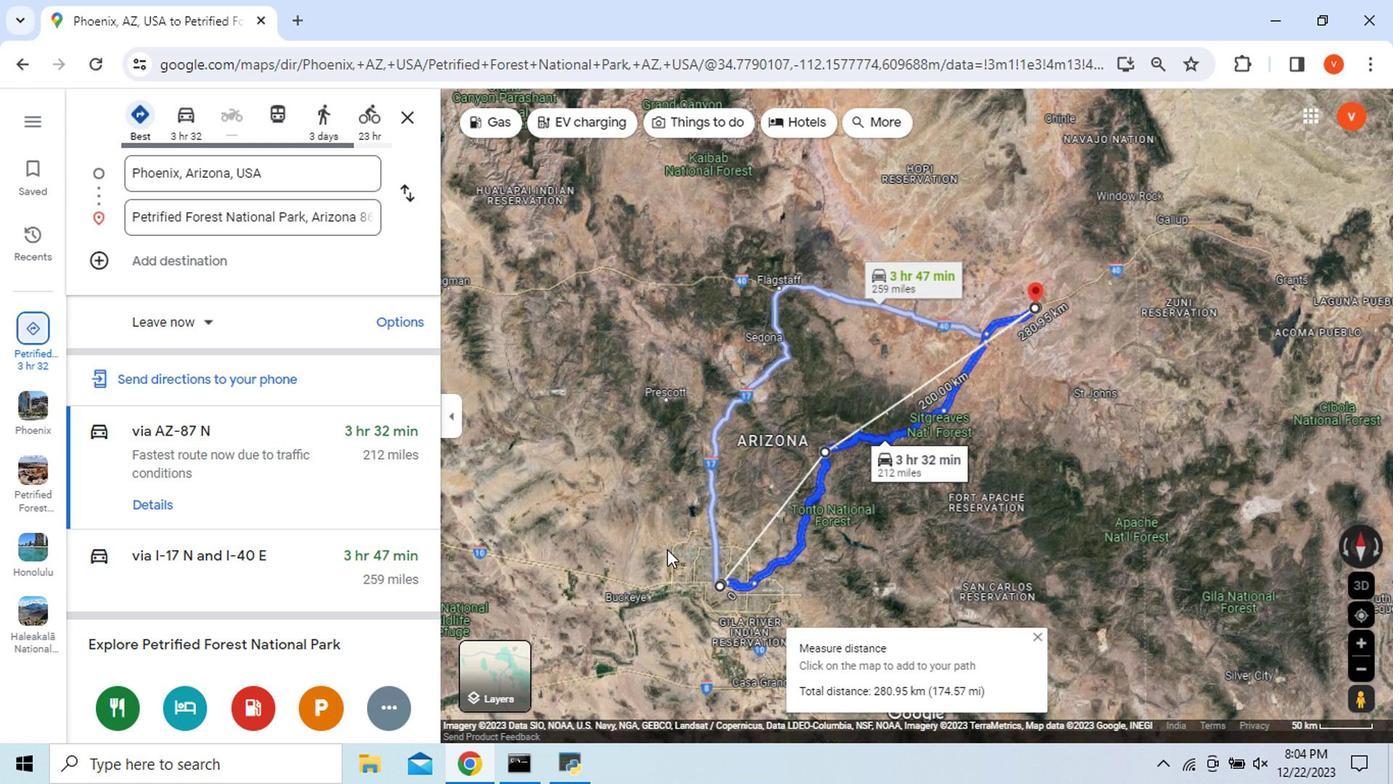 
Action: Mouse scrolled (656, 555) with delta (0, 0)
Screenshot: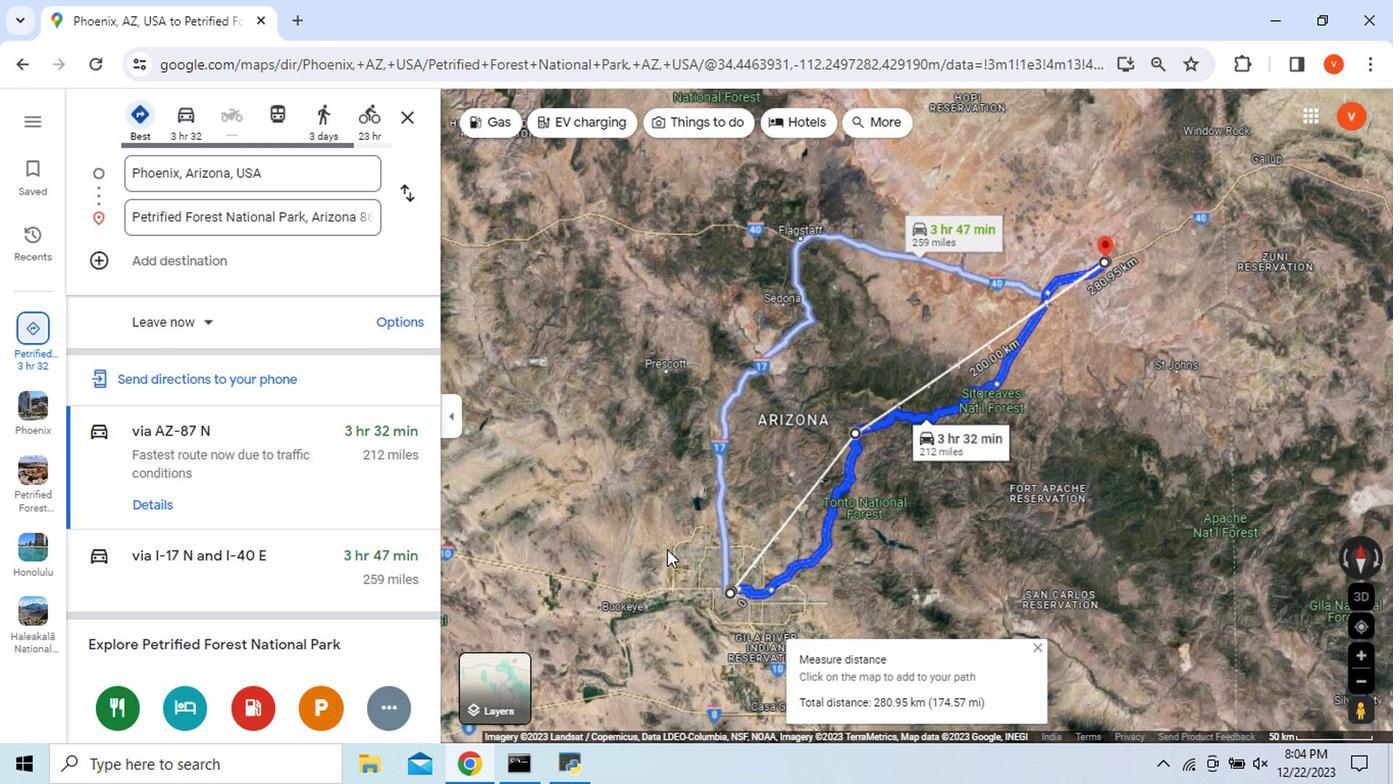 
Action: Mouse moved to (499, 682)
Screenshot: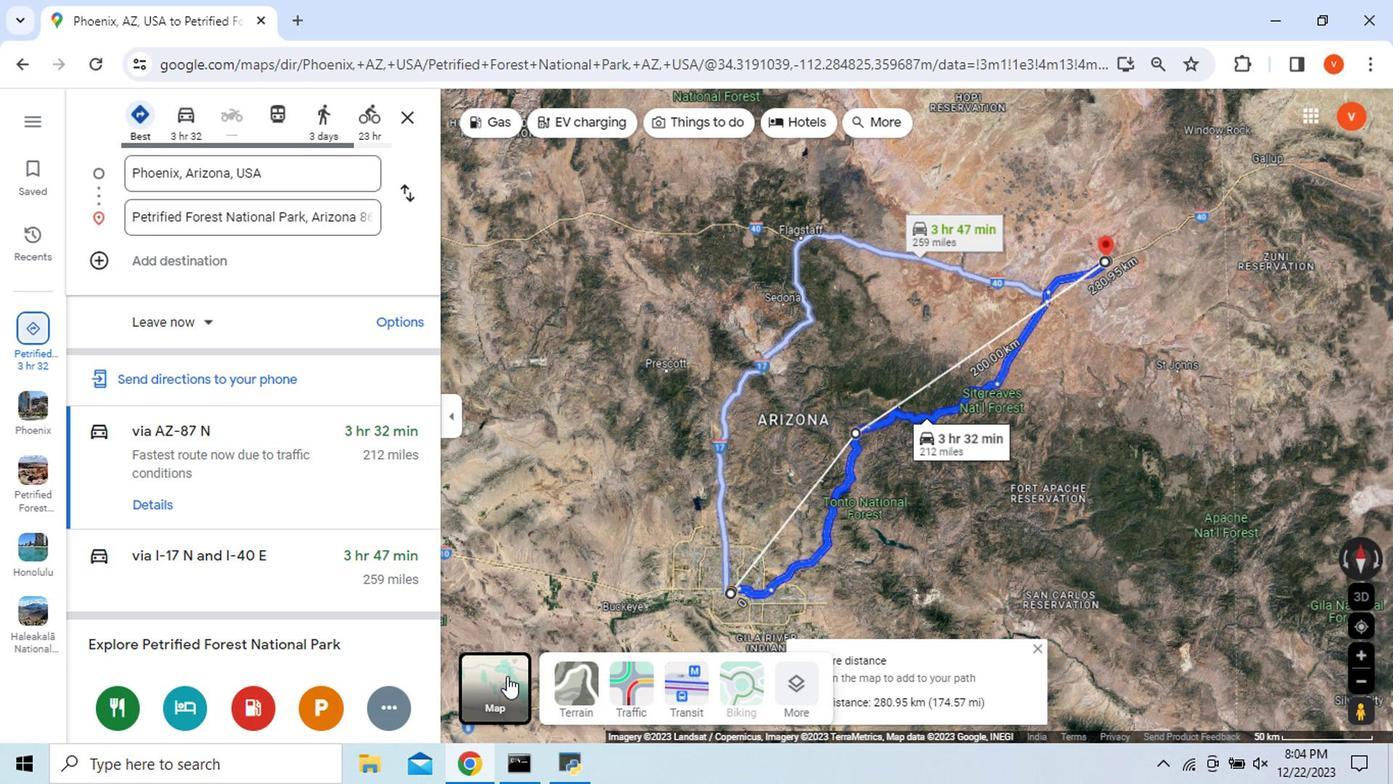 
Action: Mouse pressed left at (499, 682)
Screenshot: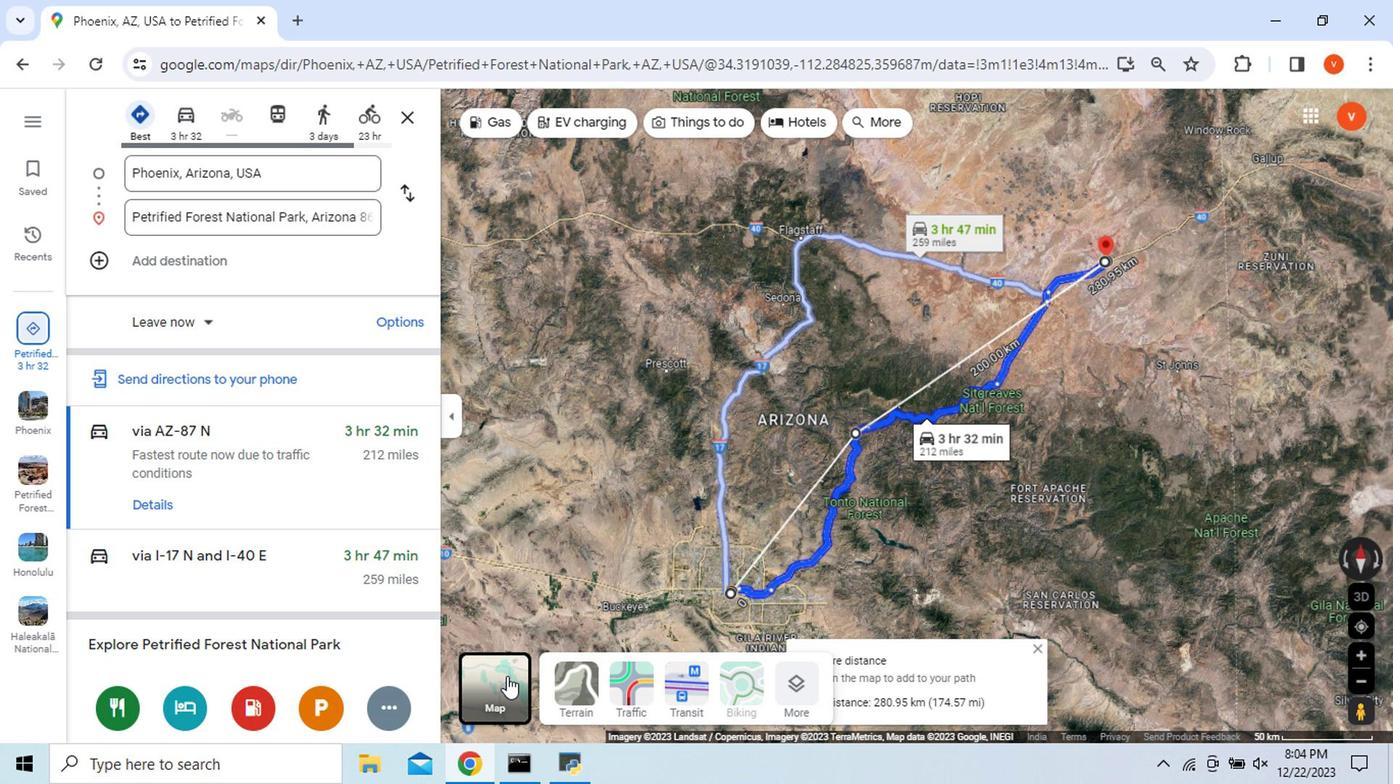 
Action: Mouse moved to (543, 627)
Screenshot: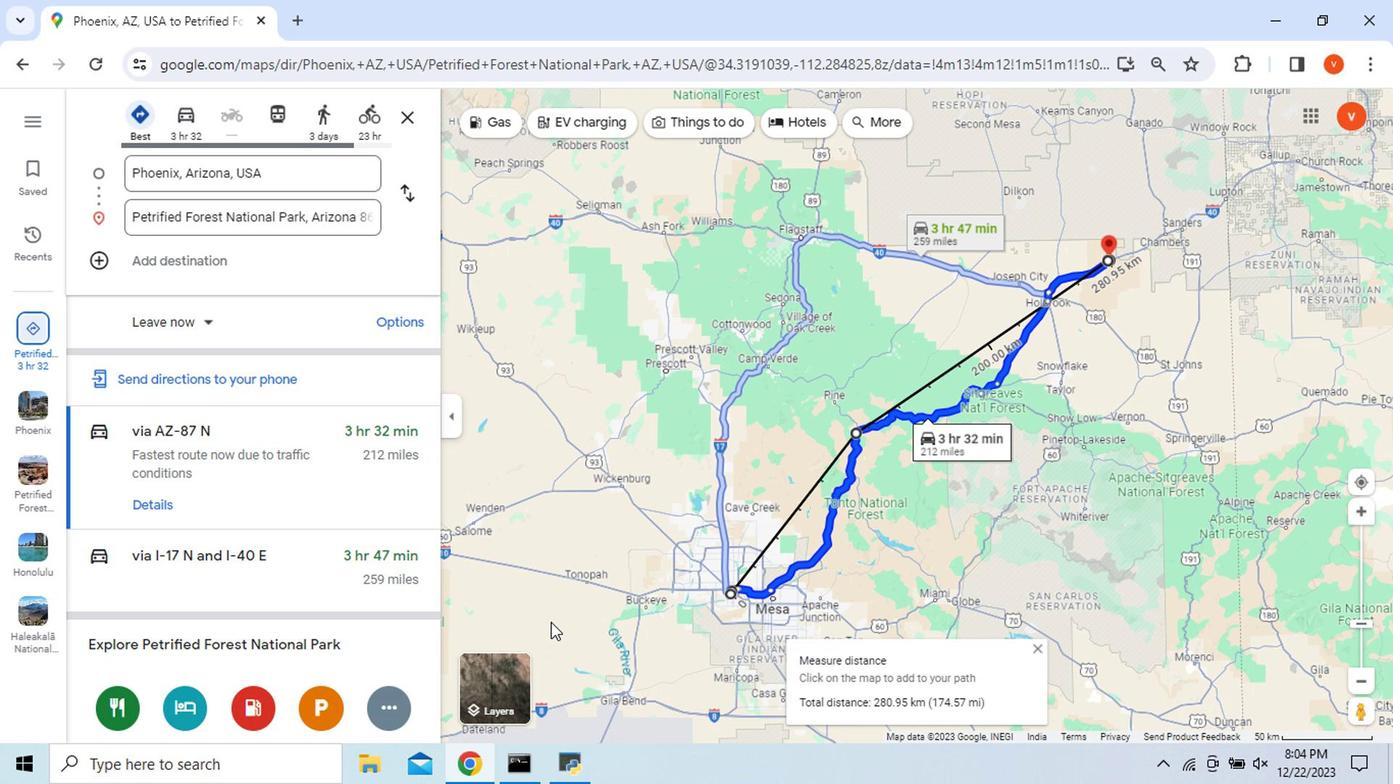 
